 Task: Look for space in Sevan, Armenia from 1st June, 2023 to 9th June, 2023 for 4 adults in price range Rs.6000 to Rs.12000. Place can be entire place with 2 bedrooms having 2 beds and 2 bathrooms. Property type can be house. Amenities needed are: heating, . Booking option can be shelf check-in. Required host language is English.
Action: Mouse moved to (407, 81)
Screenshot: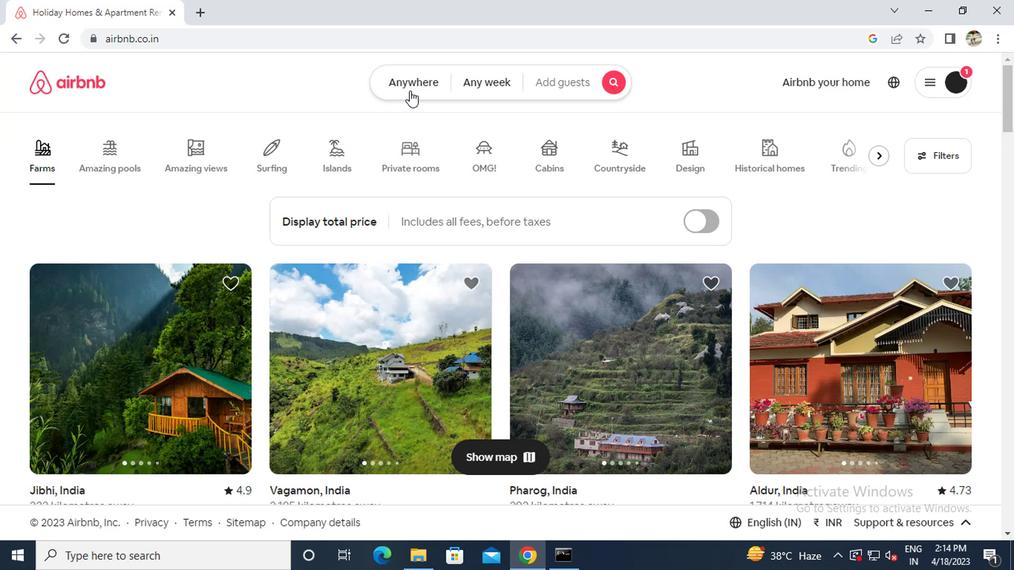 
Action: Mouse pressed left at (407, 81)
Screenshot: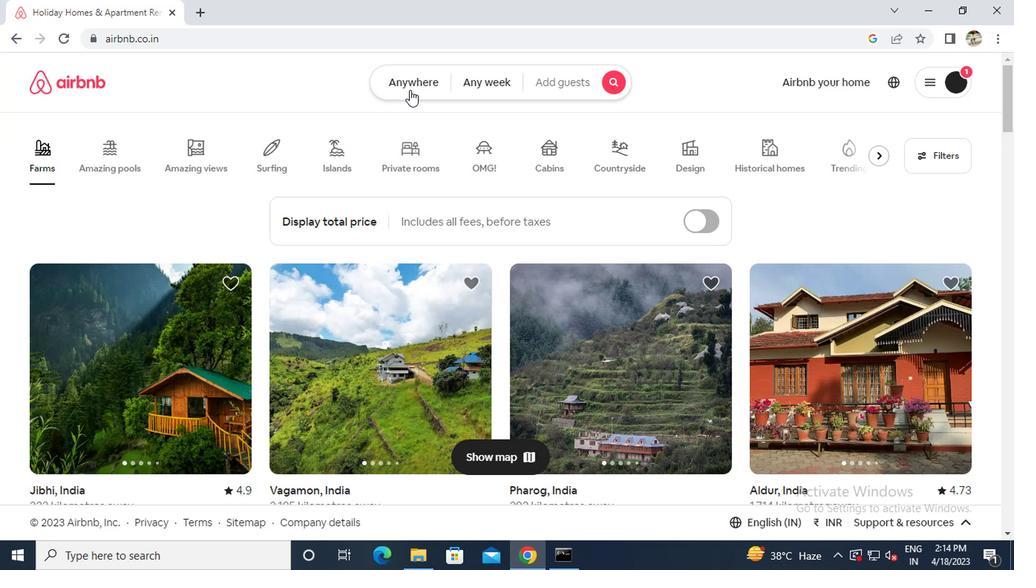 
Action: Mouse moved to (326, 145)
Screenshot: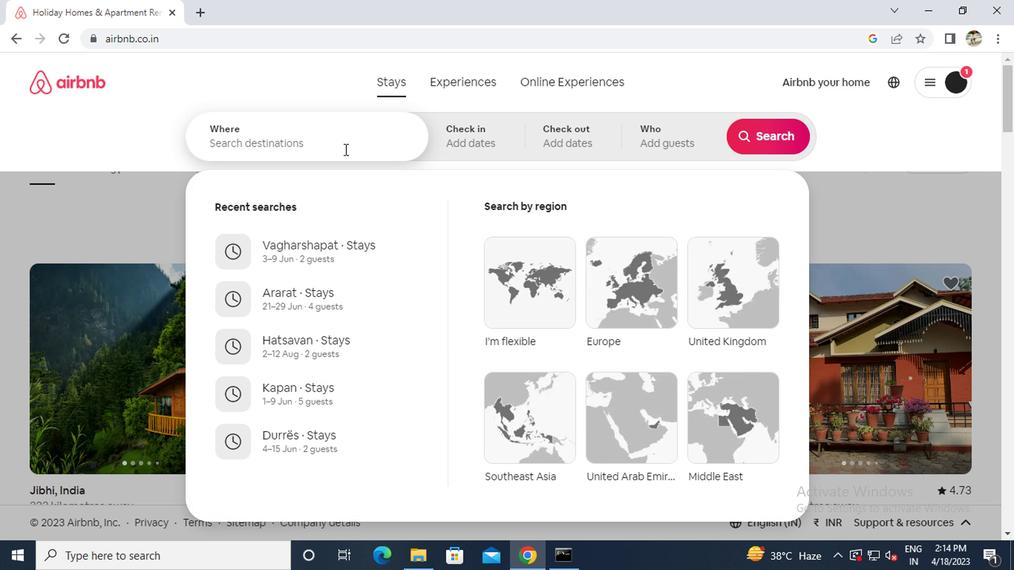 
Action: Mouse pressed left at (326, 145)
Screenshot: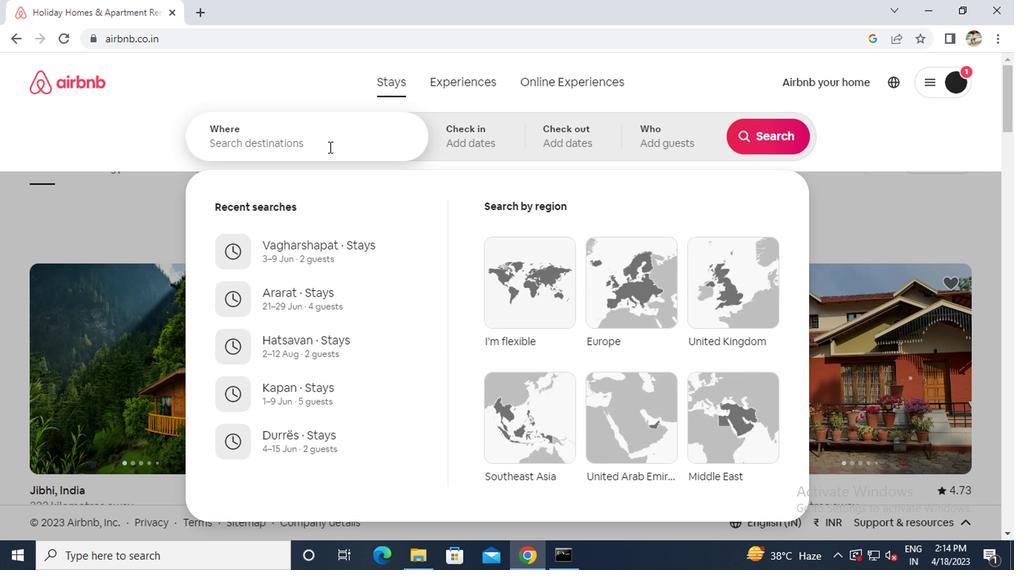 
Action: Key pressed s<Key.caps_lock>evan
Screenshot: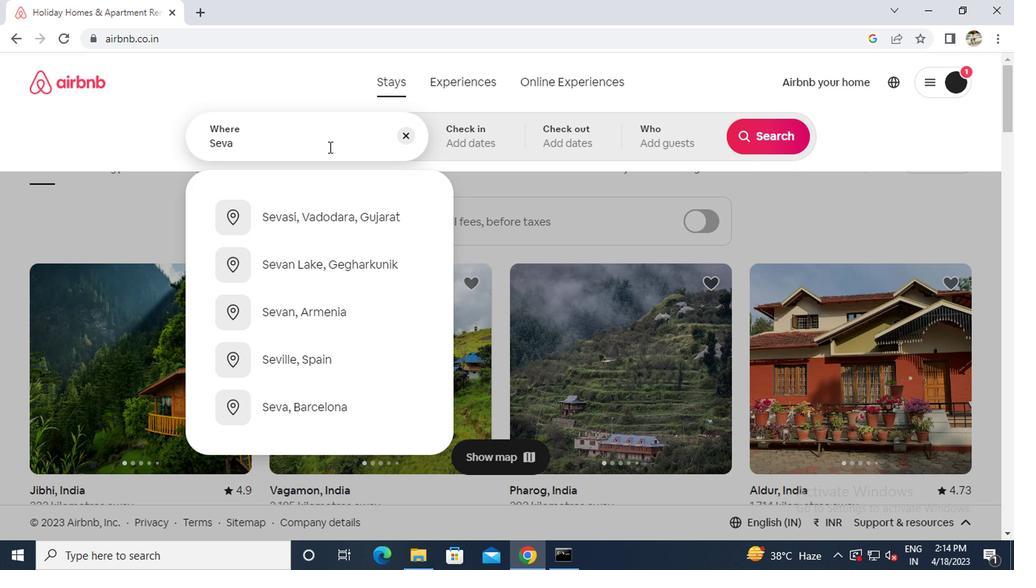 
Action: Mouse moved to (315, 209)
Screenshot: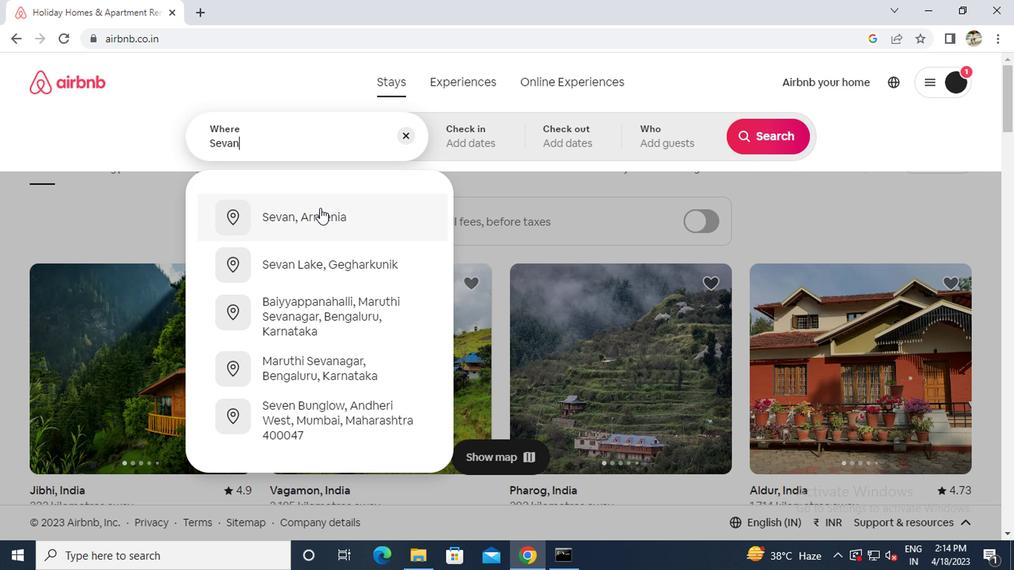 
Action: Mouse pressed left at (315, 209)
Screenshot: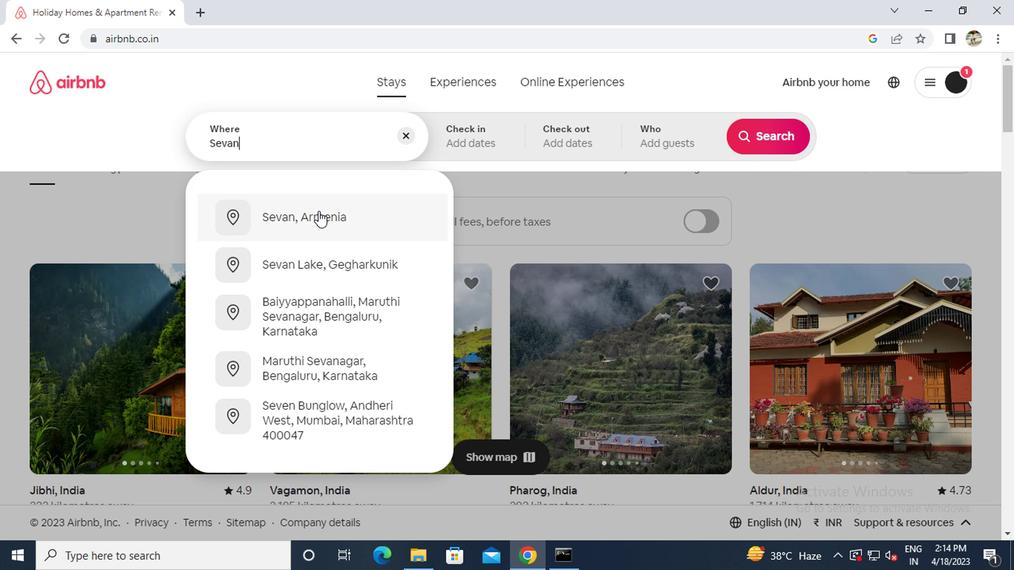 
Action: Mouse moved to (756, 255)
Screenshot: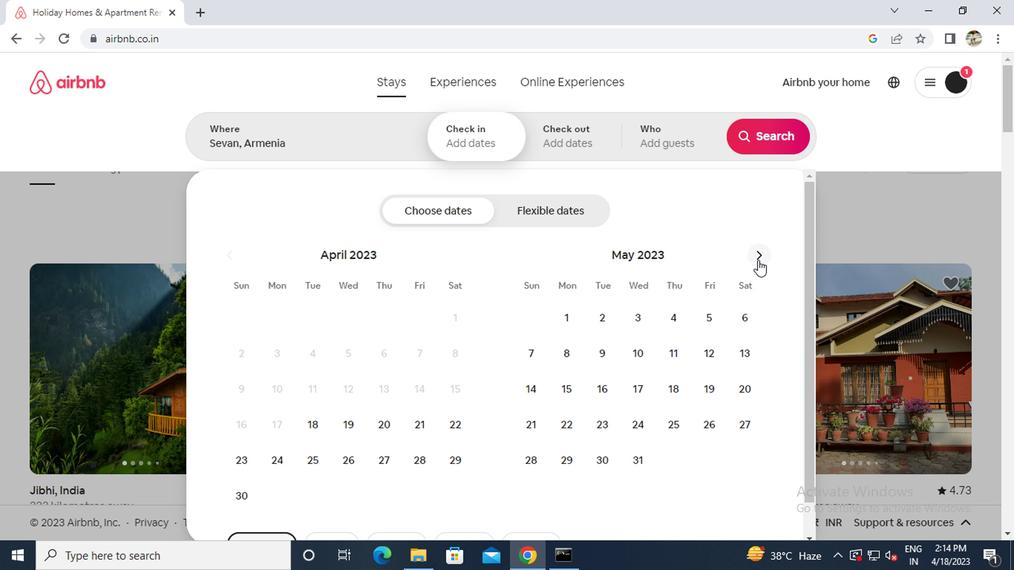 
Action: Mouse pressed left at (756, 255)
Screenshot: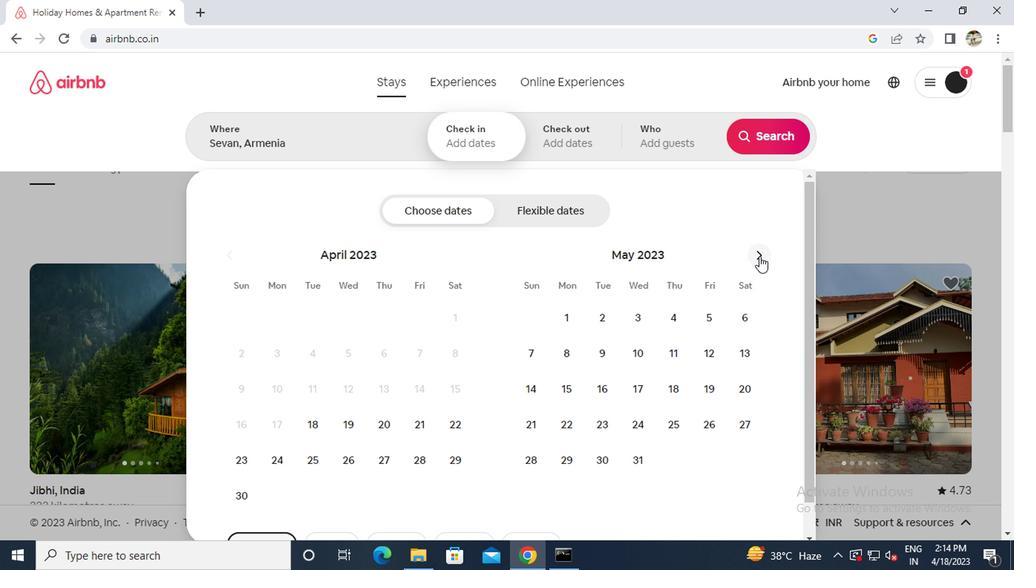 
Action: Mouse moved to (664, 316)
Screenshot: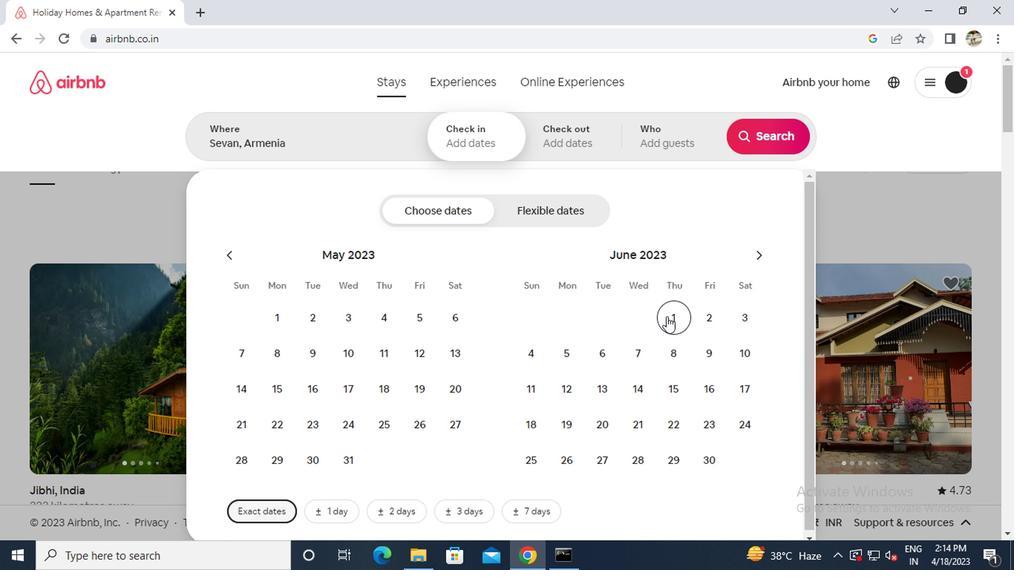 
Action: Mouse pressed left at (664, 316)
Screenshot: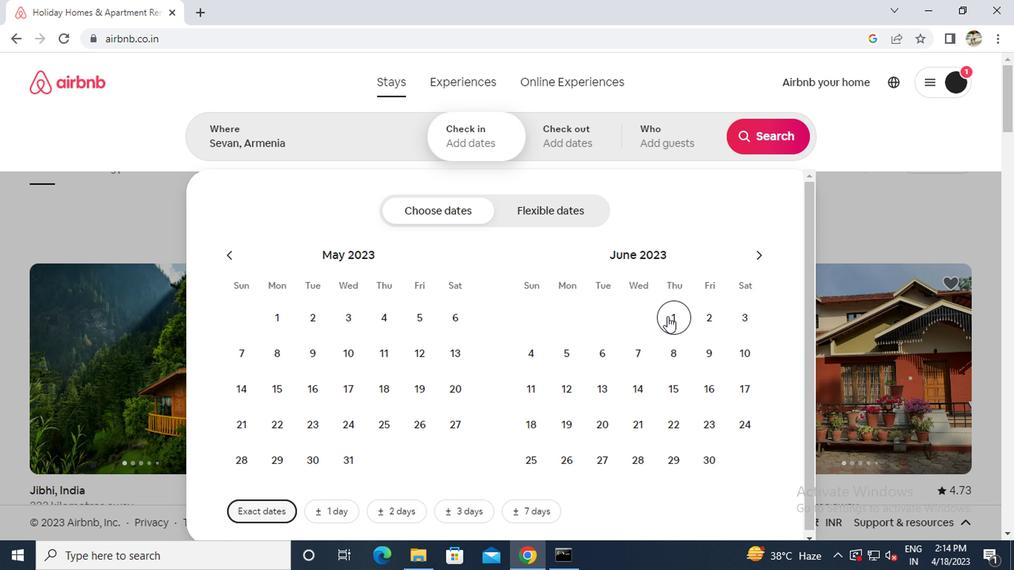 
Action: Mouse moved to (699, 357)
Screenshot: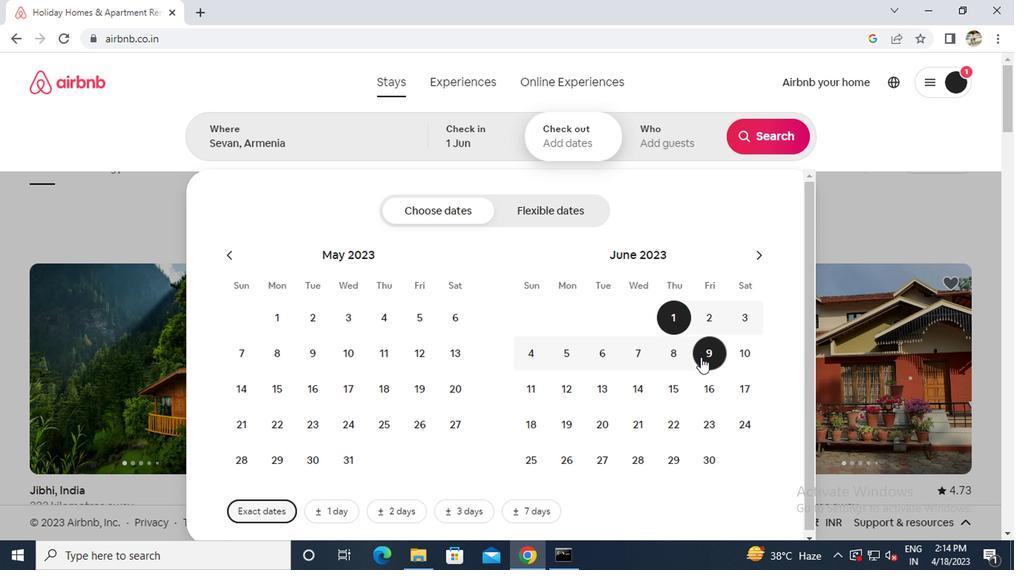 
Action: Mouse pressed left at (699, 357)
Screenshot: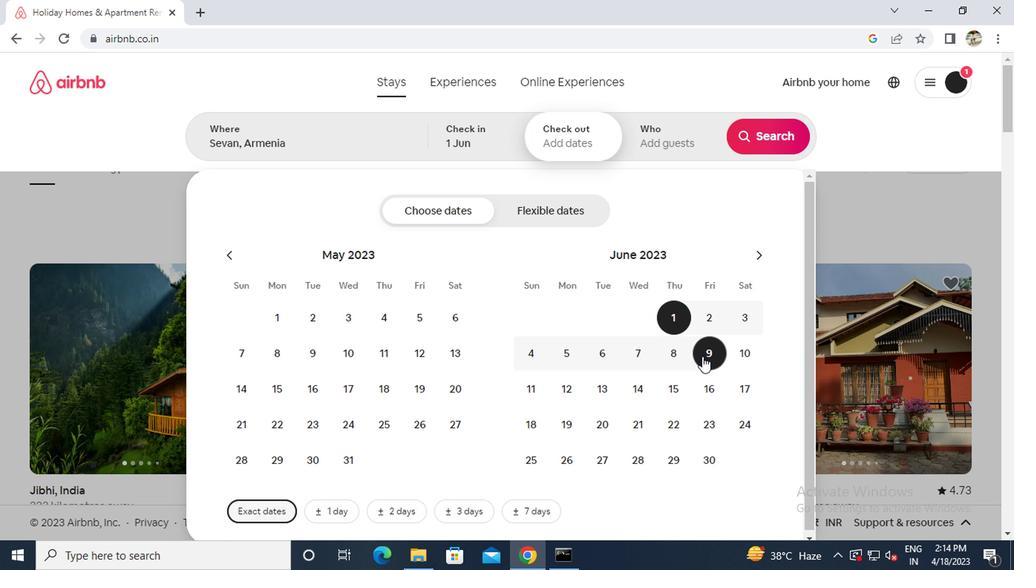 
Action: Mouse moved to (675, 140)
Screenshot: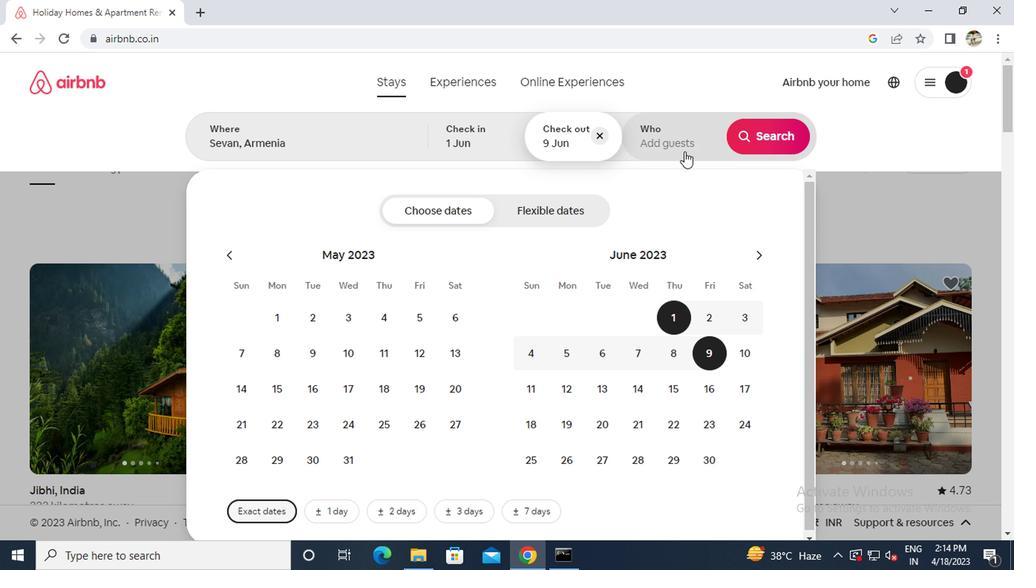 
Action: Mouse pressed left at (675, 140)
Screenshot: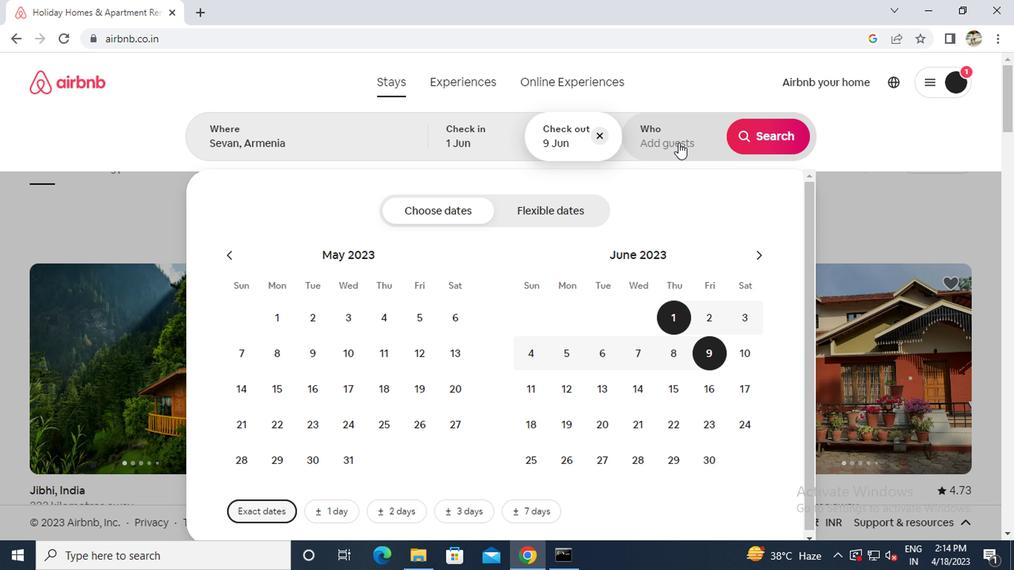 
Action: Mouse moved to (770, 218)
Screenshot: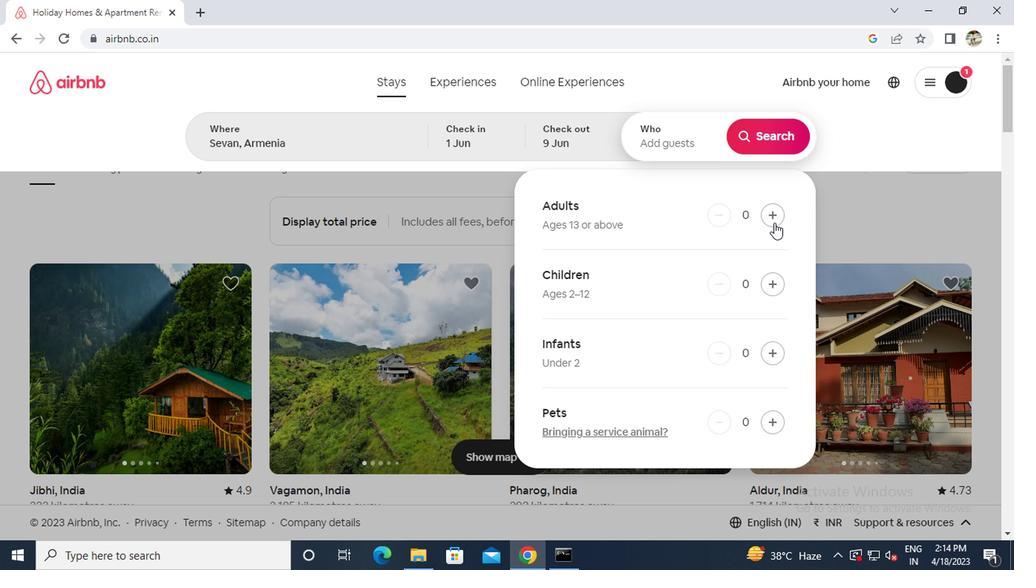 
Action: Mouse pressed left at (770, 218)
Screenshot: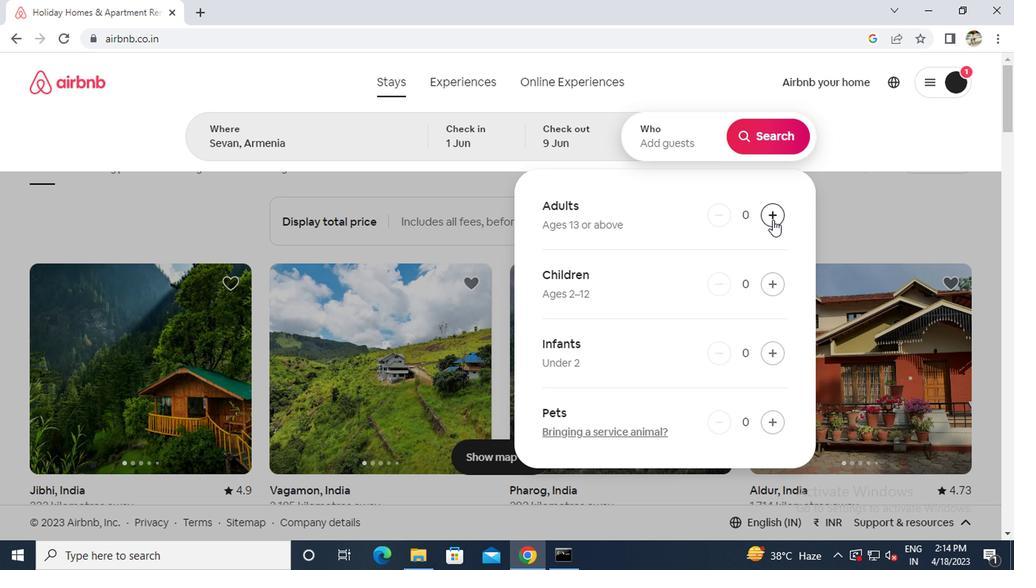
Action: Mouse pressed left at (770, 218)
Screenshot: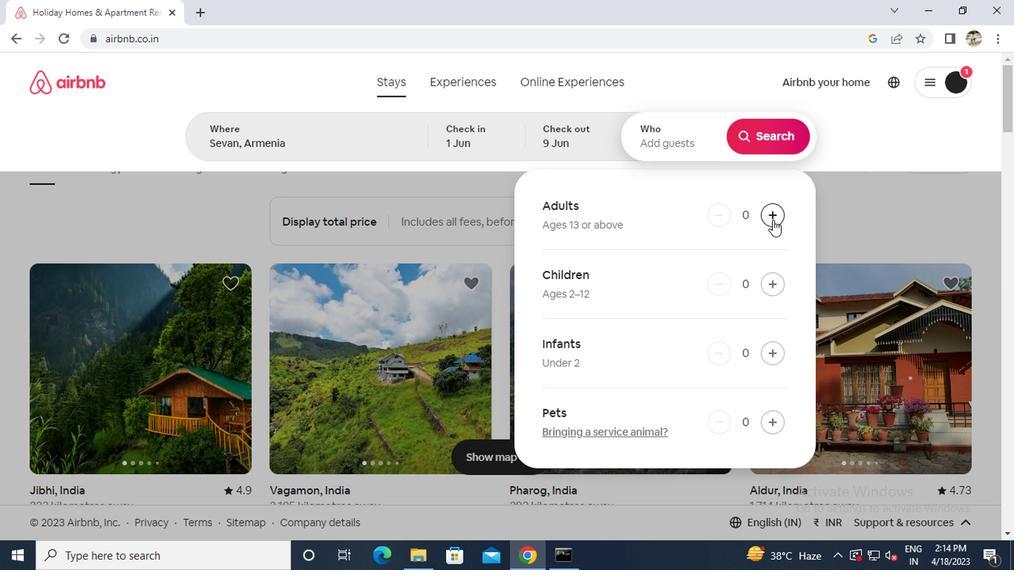 
Action: Mouse pressed left at (770, 218)
Screenshot: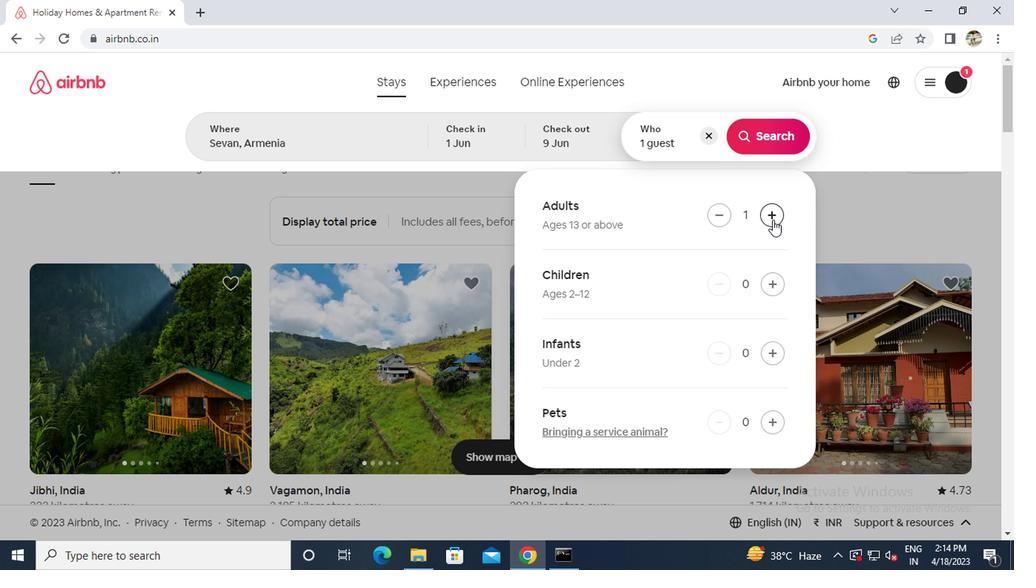 
Action: Mouse pressed left at (770, 218)
Screenshot: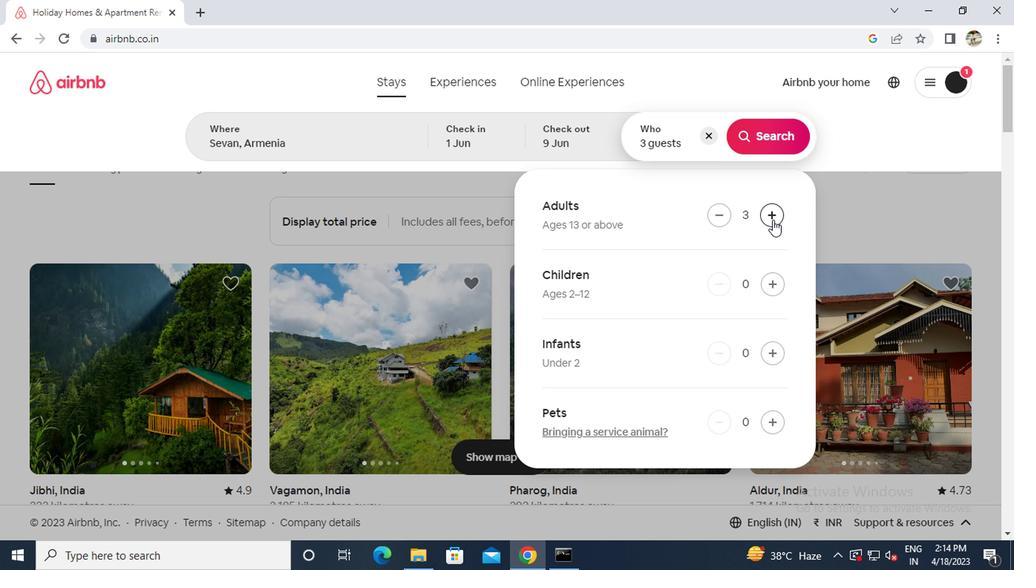 
Action: Mouse moved to (758, 134)
Screenshot: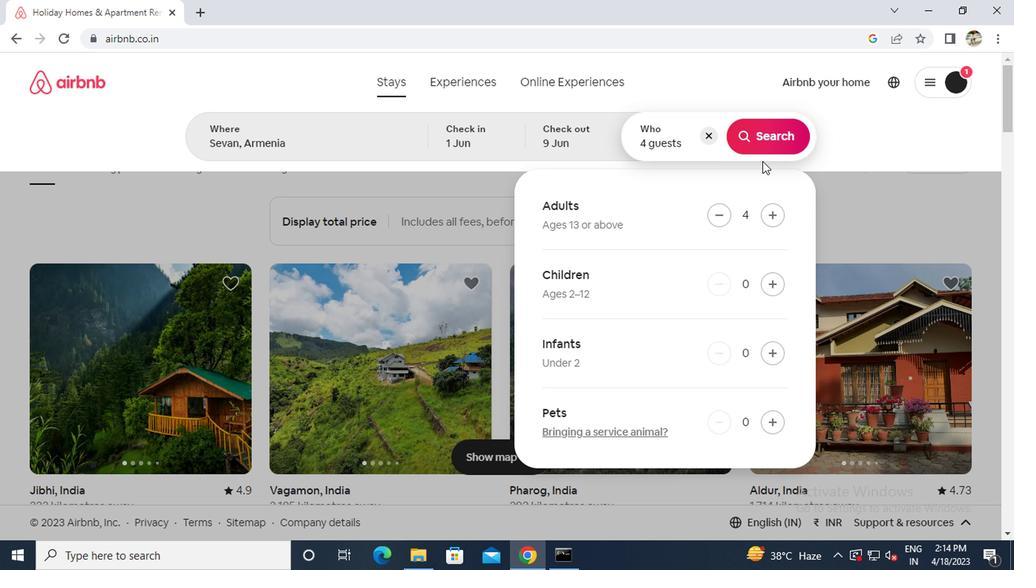 
Action: Mouse pressed left at (758, 134)
Screenshot: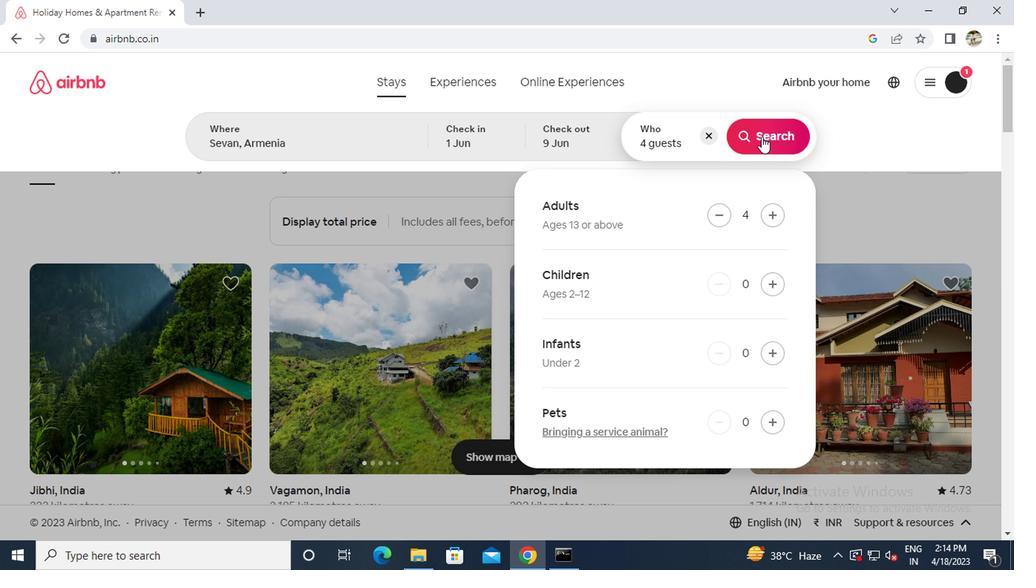 
Action: Mouse moved to (934, 142)
Screenshot: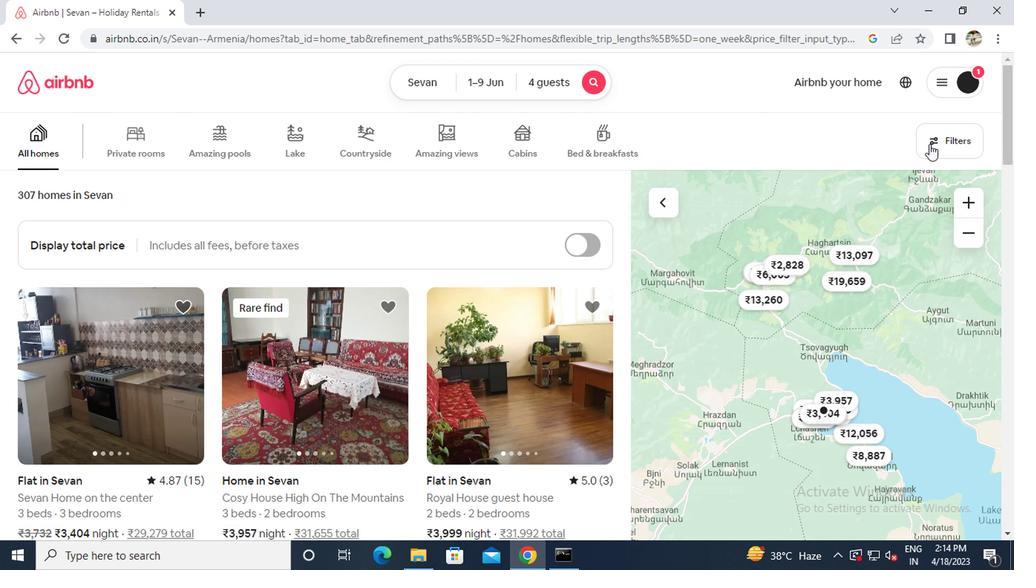 
Action: Mouse pressed left at (934, 142)
Screenshot: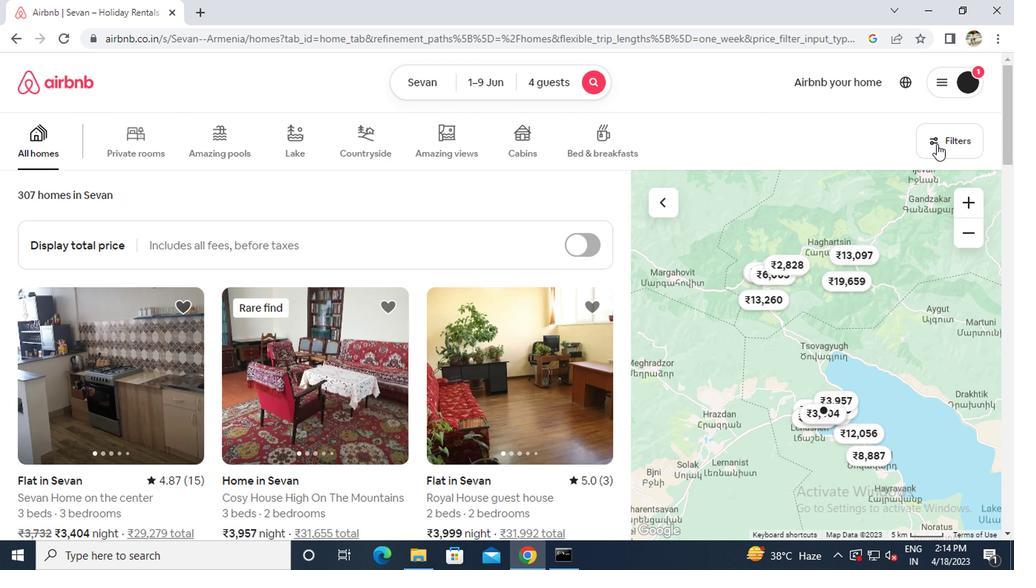
Action: Mouse moved to (343, 333)
Screenshot: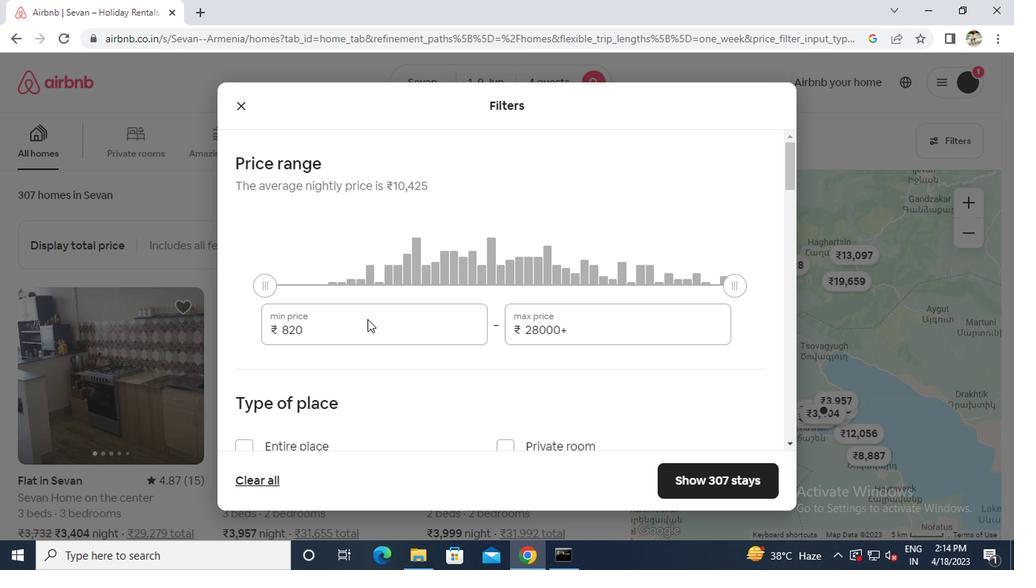 
Action: Mouse pressed left at (343, 333)
Screenshot: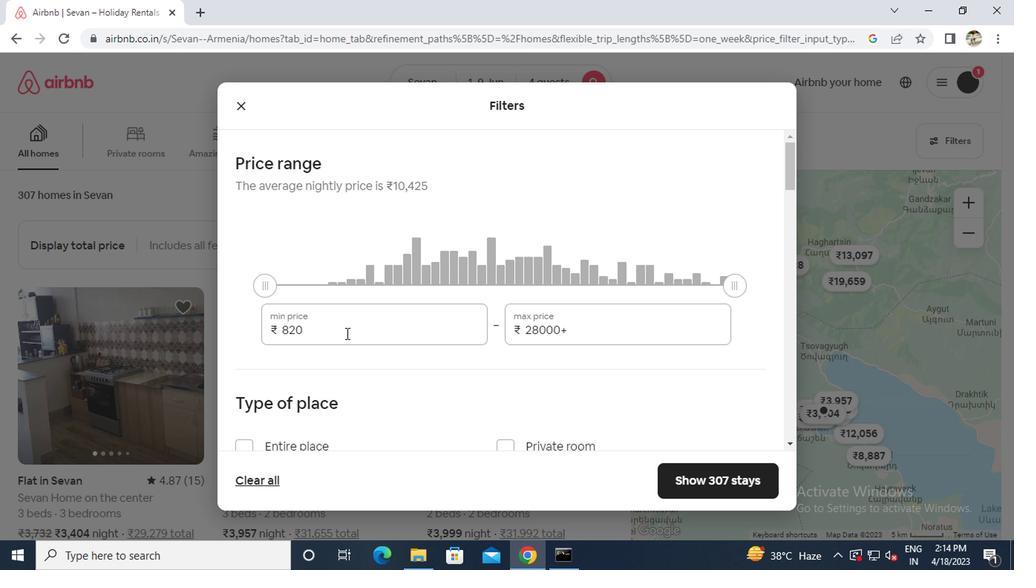 
Action: Key pressed ctrl+A6000
Screenshot: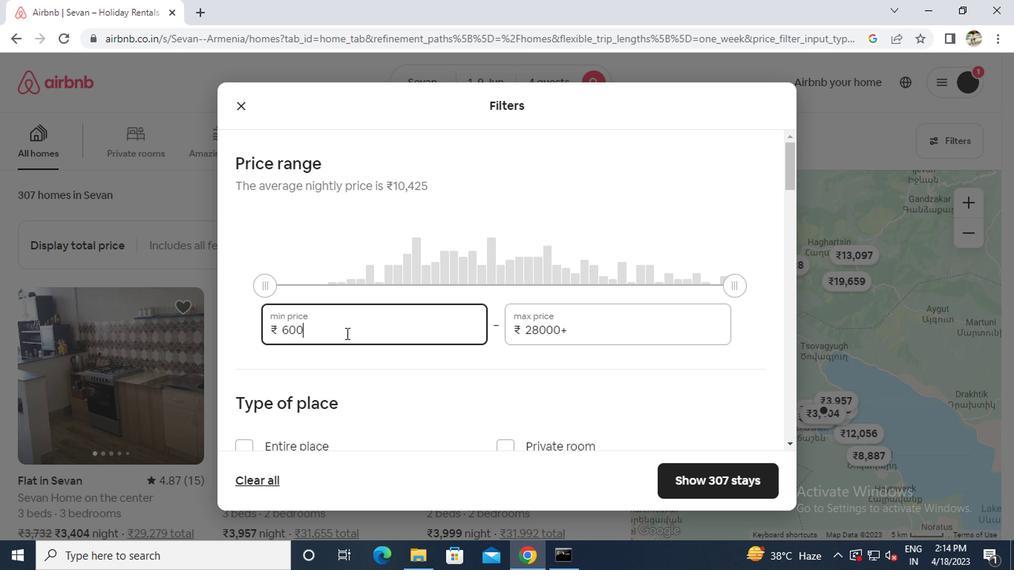 
Action: Mouse moved to (547, 335)
Screenshot: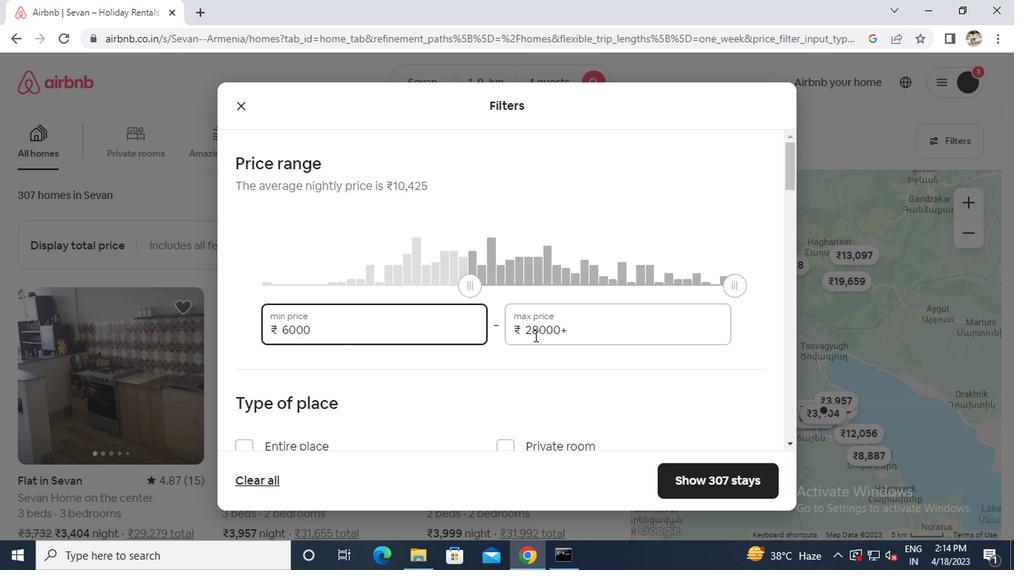 
Action: Mouse pressed left at (547, 335)
Screenshot: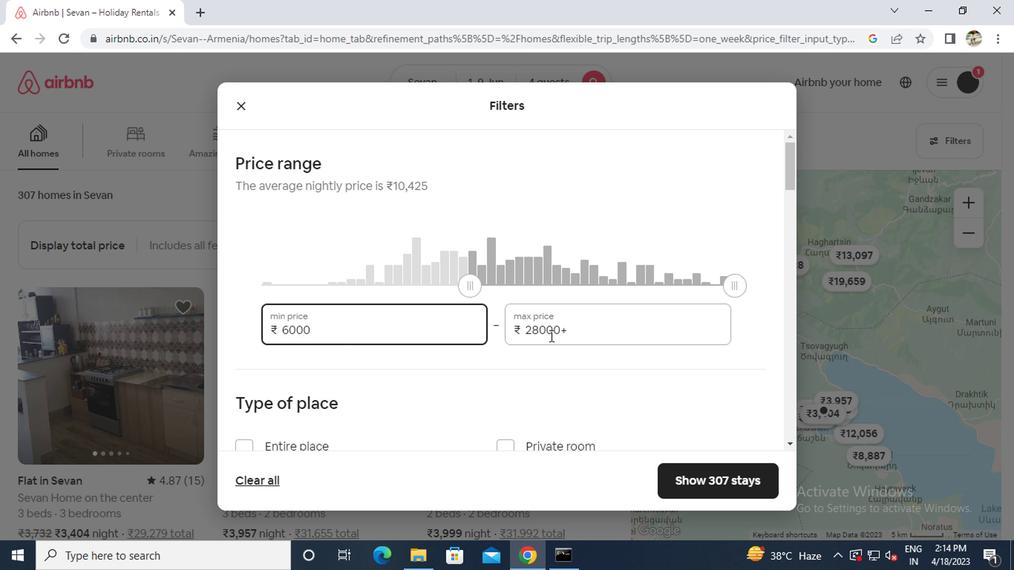 
Action: Key pressed ctrl+Actrl+12000
Screenshot: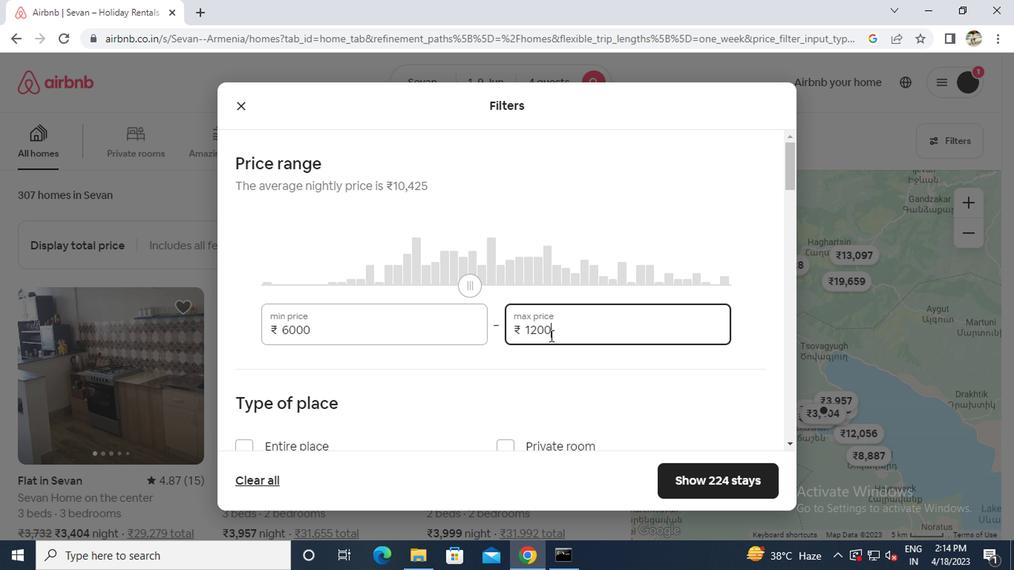 
Action: Mouse moved to (427, 371)
Screenshot: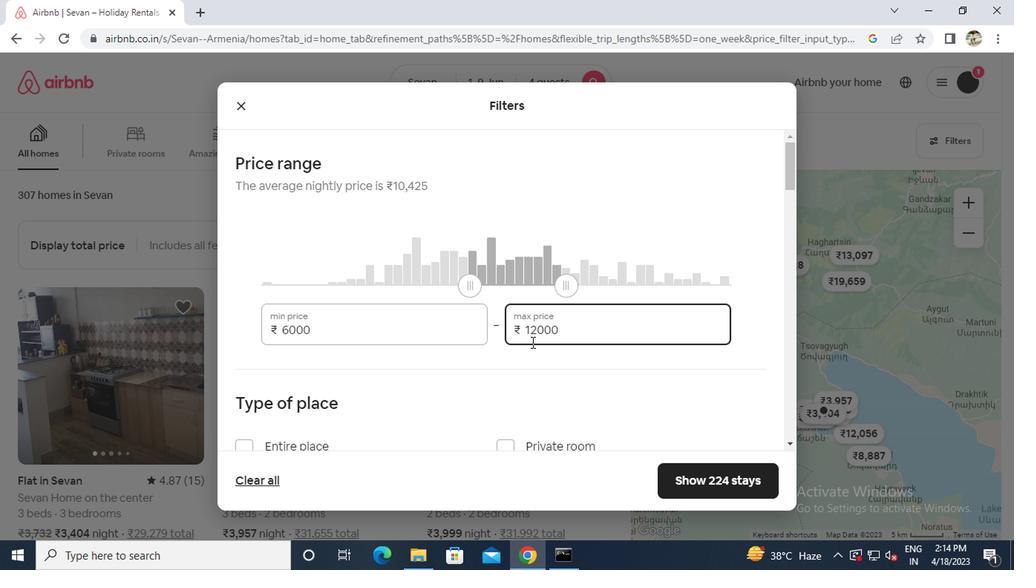 
Action: Mouse scrolled (427, 371) with delta (0, 0)
Screenshot: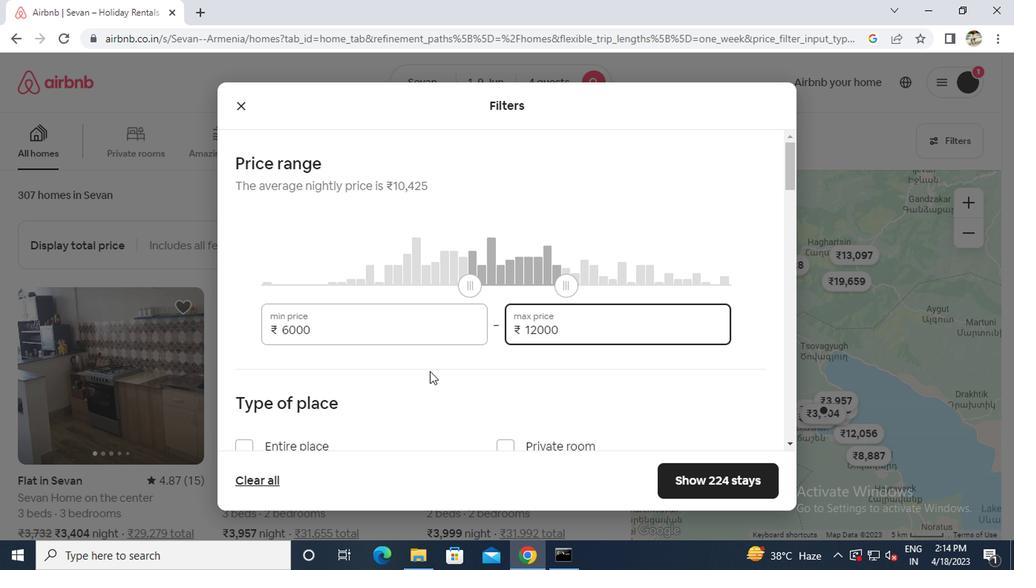 
Action: Mouse scrolled (427, 371) with delta (0, 0)
Screenshot: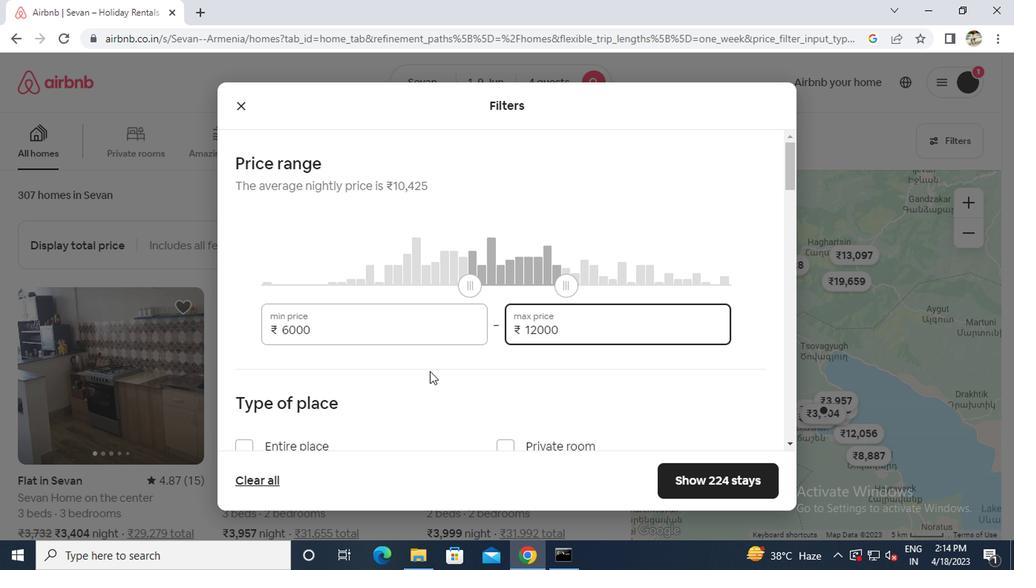 
Action: Mouse moved to (310, 300)
Screenshot: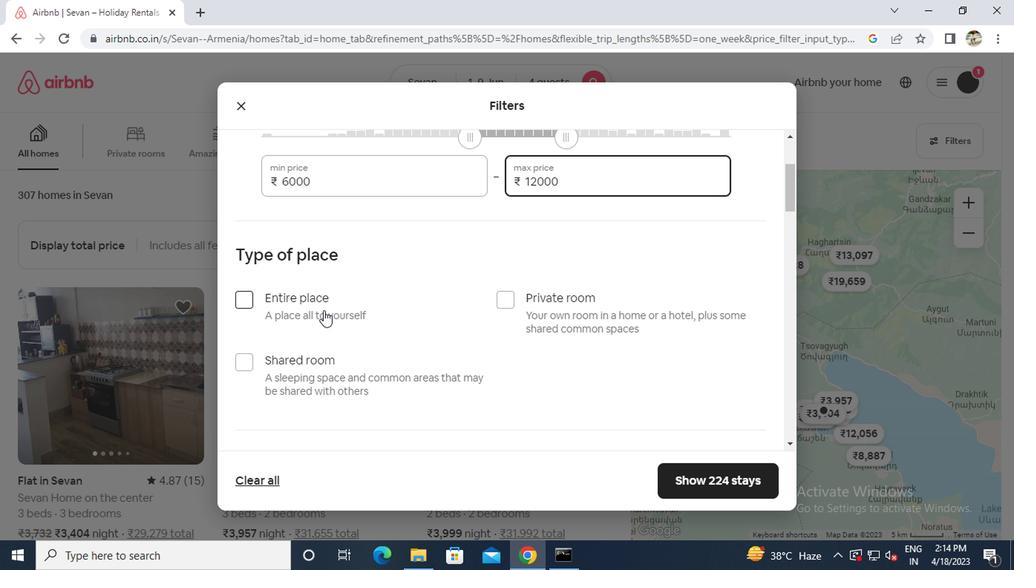 
Action: Mouse pressed left at (310, 300)
Screenshot: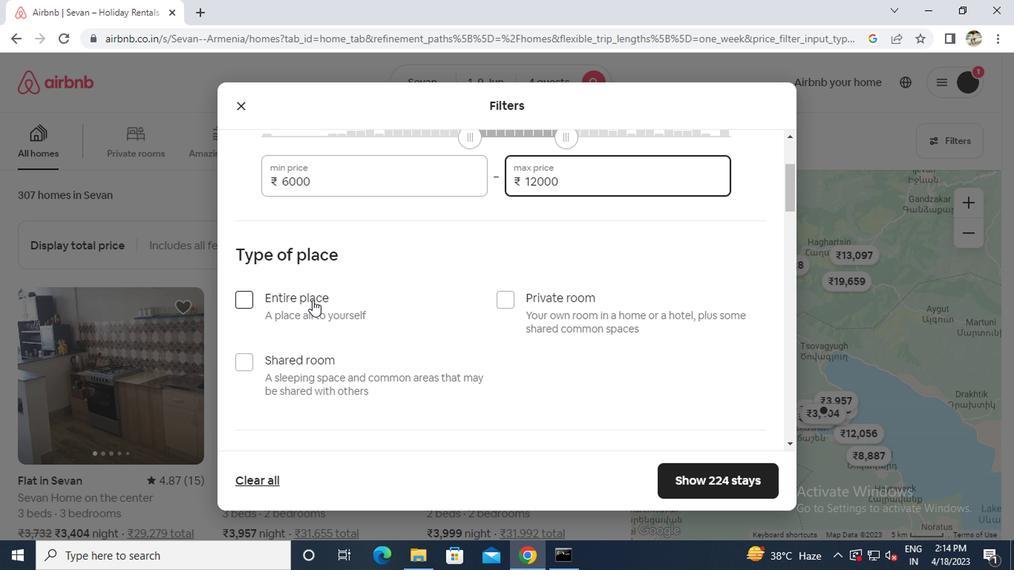 
Action: Mouse scrolled (310, 299) with delta (0, -1)
Screenshot: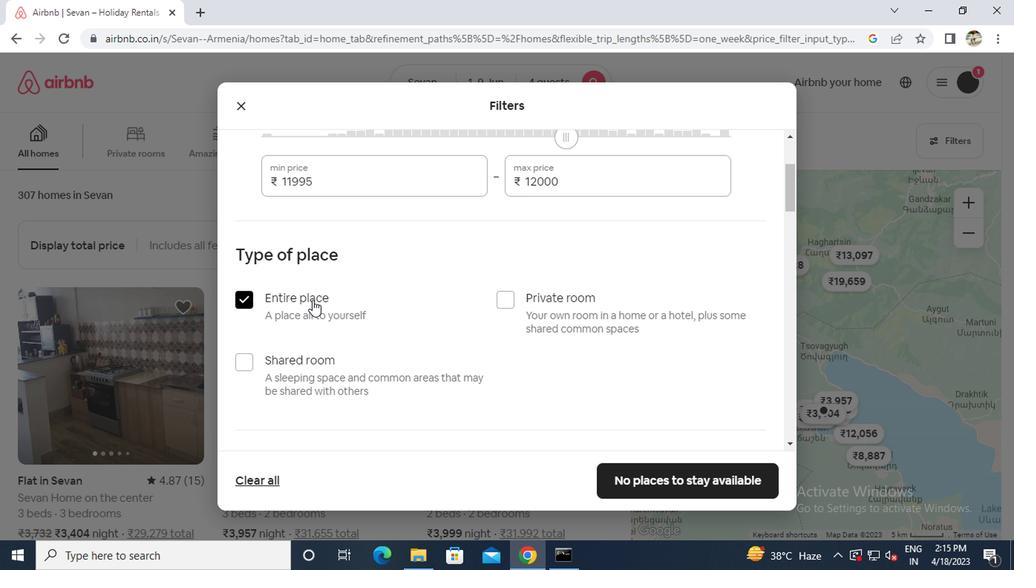 
Action: Mouse scrolled (310, 299) with delta (0, -1)
Screenshot: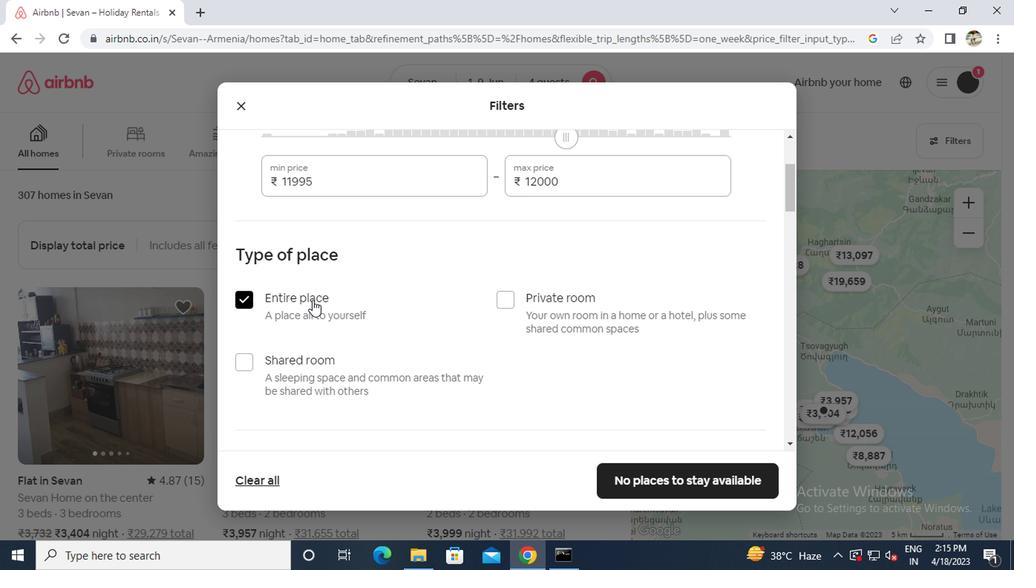 
Action: Mouse scrolled (310, 299) with delta (0, -1)
Screenshot: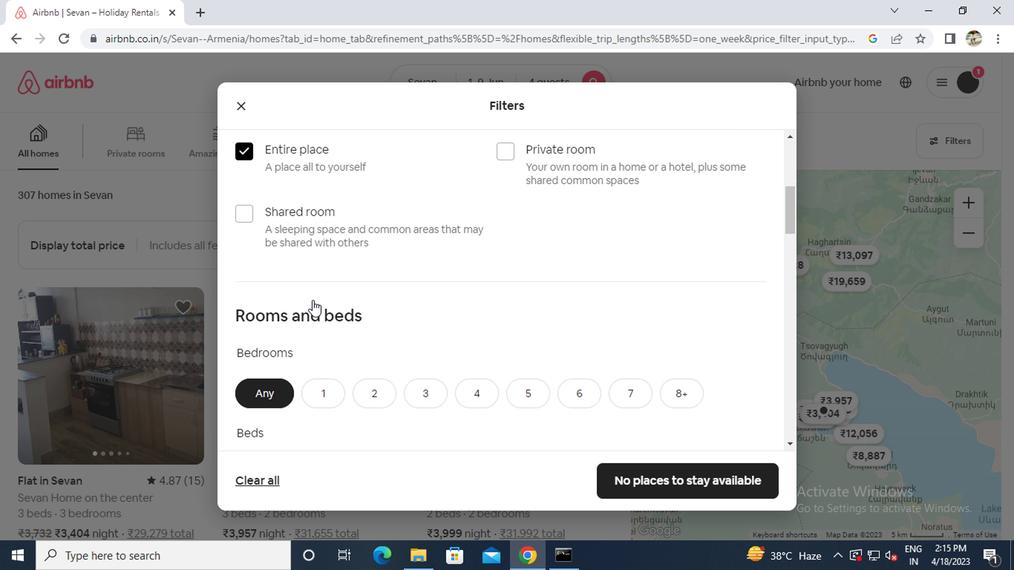 
Action: Mouse scrolled (310, 299) with delta (0, -1)
Screenshot: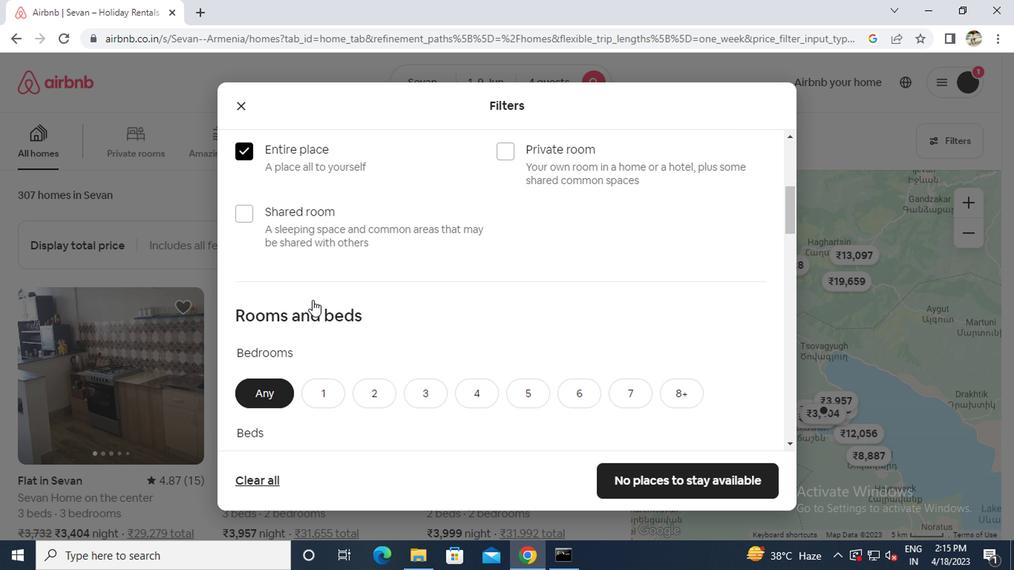 
Action: Mouse moved to (368, 255)
Screenshot: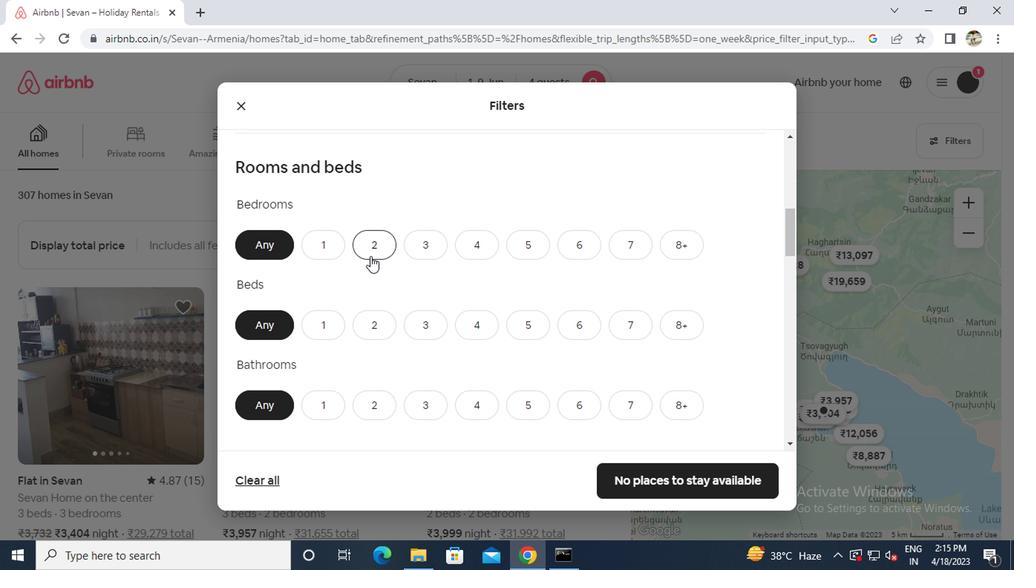 
Action: Mouse pressed left at (368, 255)
Screenshot: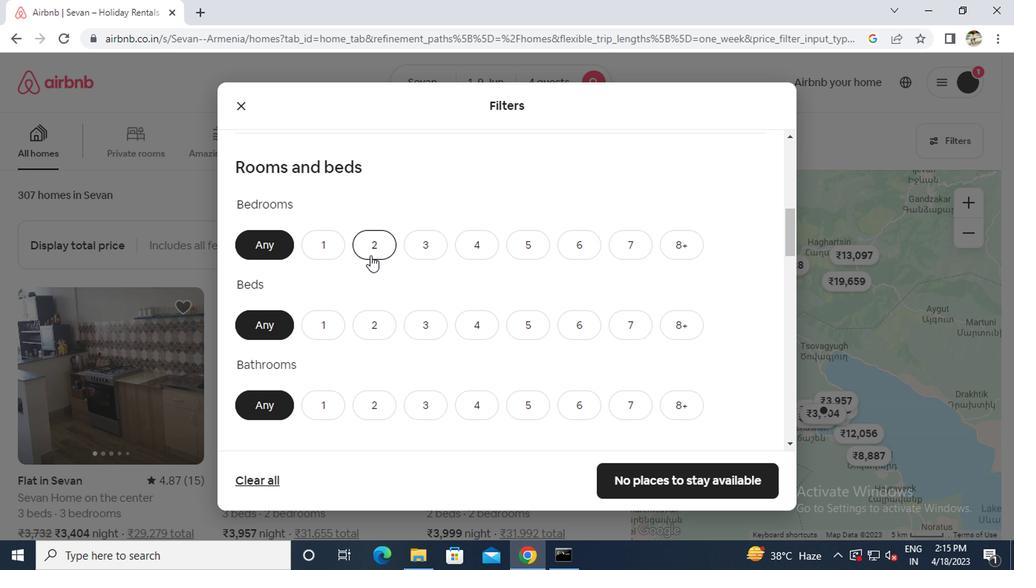
Action: Mouse moved to (368, 335)
Screenshot: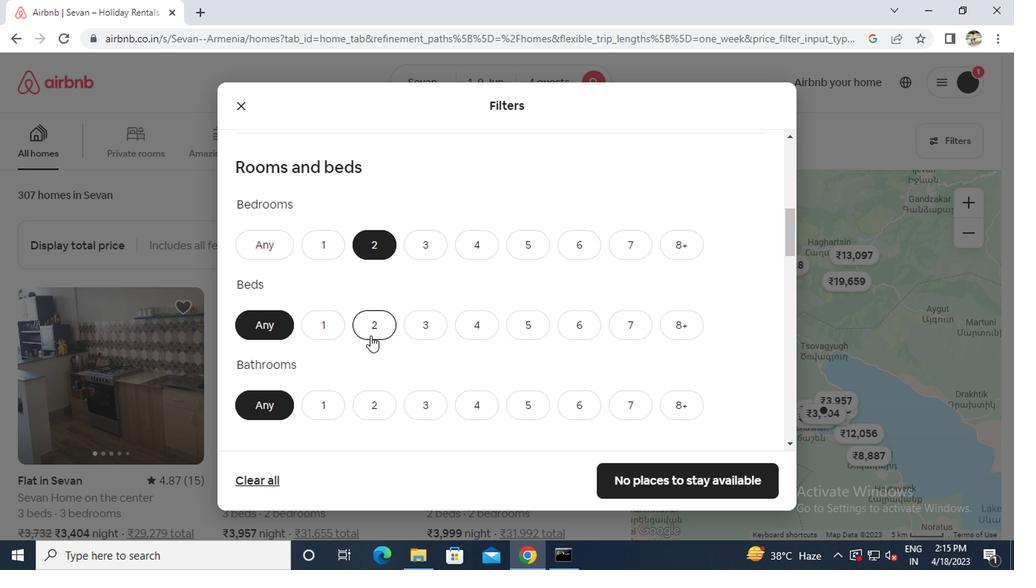 
Action: Mouse pressed left at (368, 335)
Screenshot: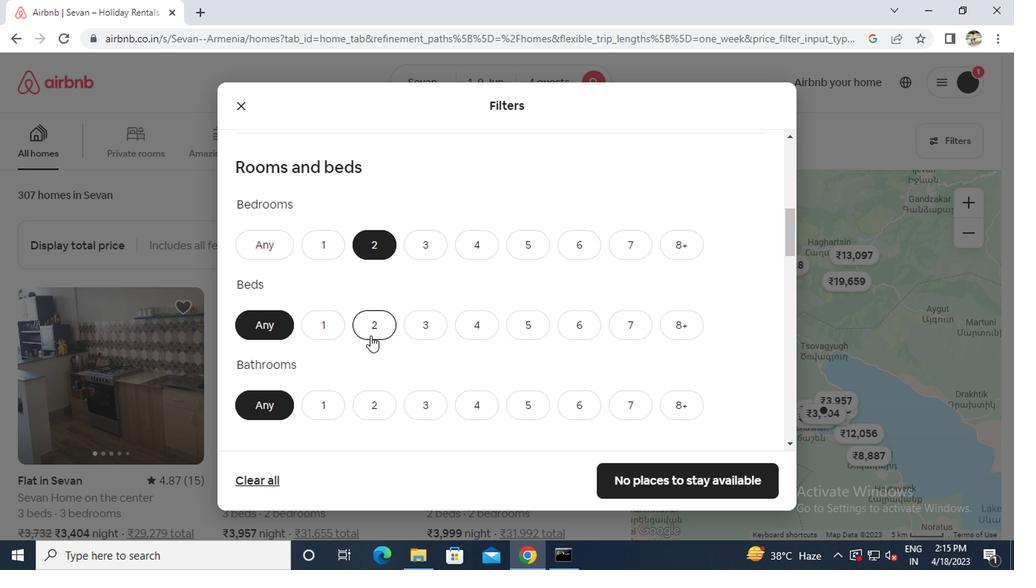 
Action: Mouse moved to (364, 401)
Screenshot: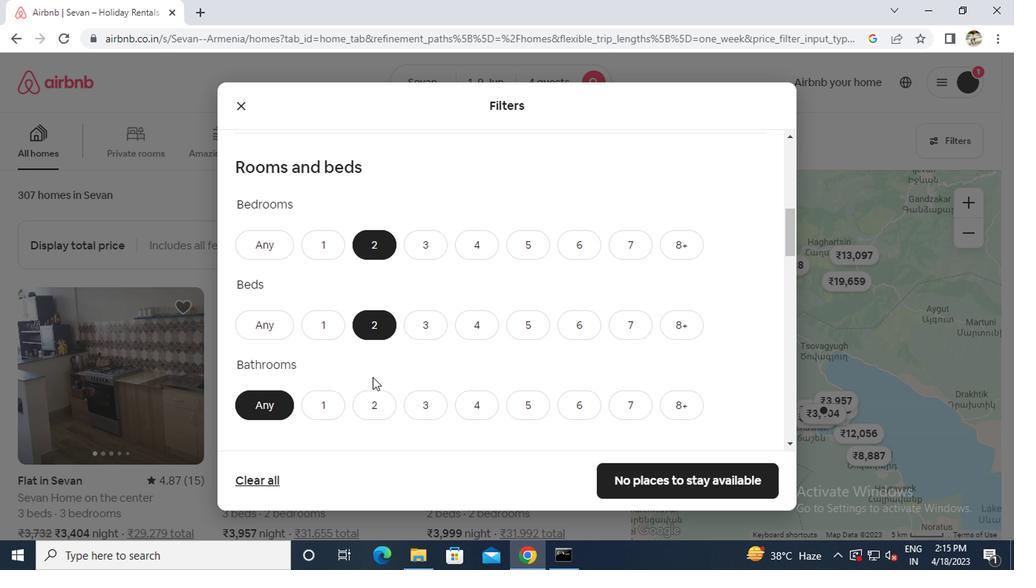 
Action: Mouse pressed left at (364, 401)
Screenshot: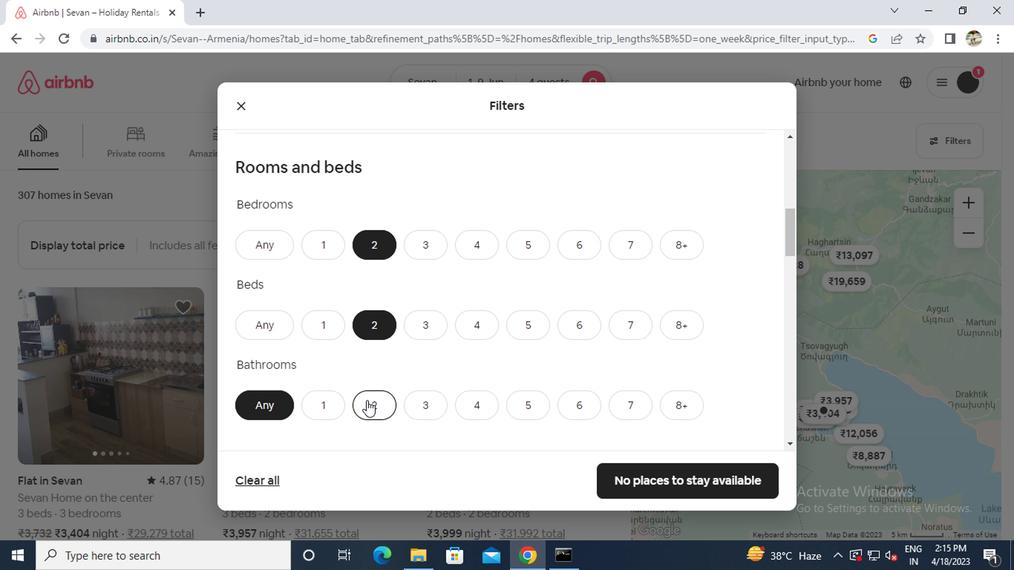 
Action: Mouse scrolled (364, 400) with delta (0, -1)
Screenshot: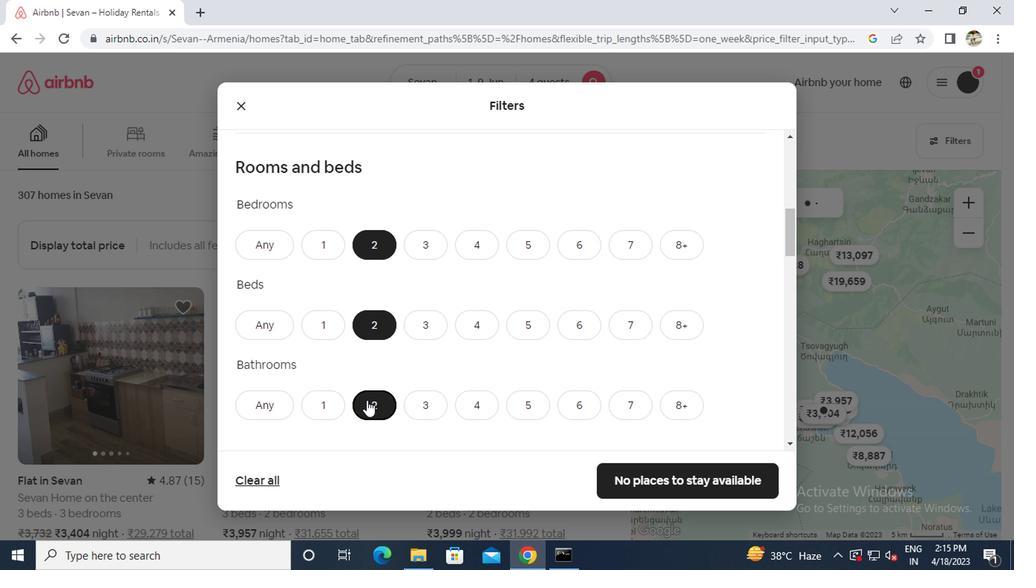 
Action: Mouse scrolled (364, 400) with delta (0, -1)
Screenshot: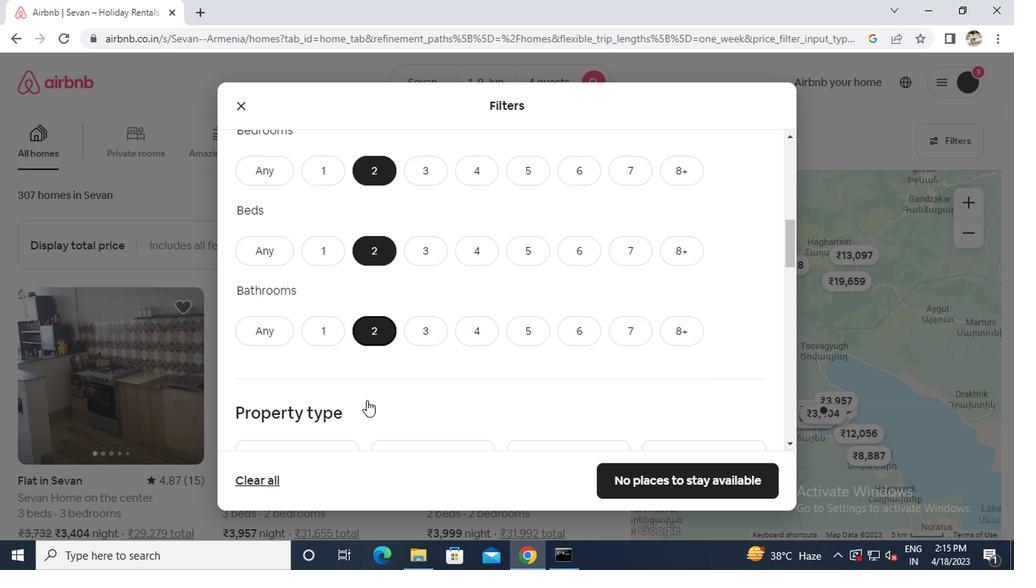 
Action: Mouse scrolled (364, 400) with delta (0, -1)
Screenshot: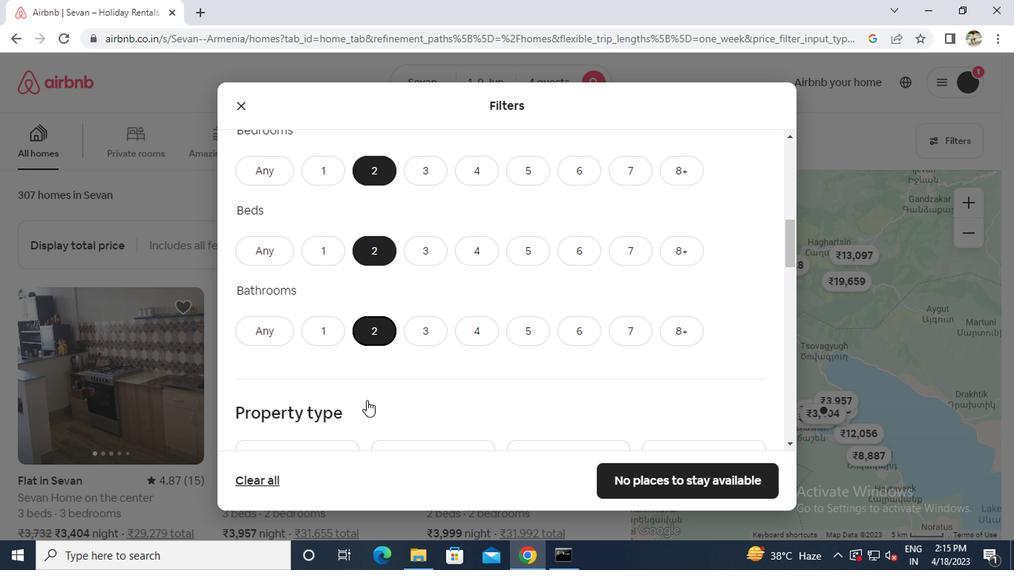 
Action: Mouse moved to (675, 364)
Screenshot: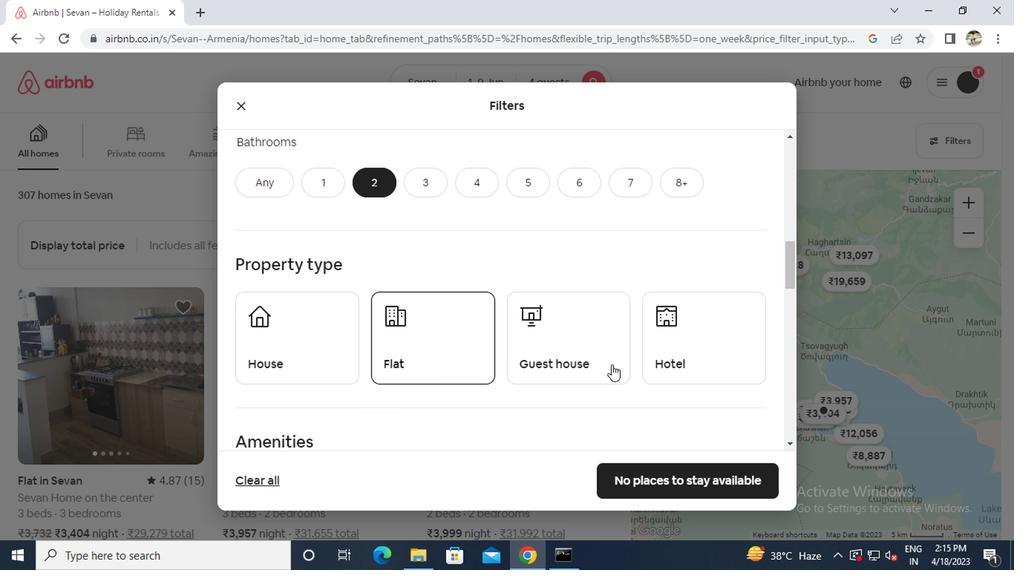 
Action: Mouse pressed left at (675, 364)
Screenshot: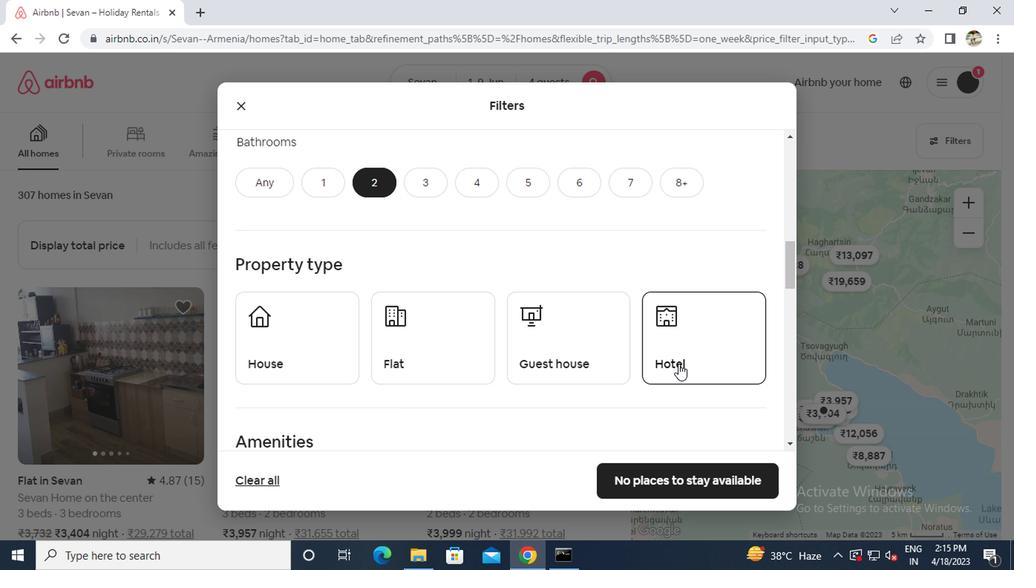 
Action: Mouse pressed left at (675, 364)
Screenshot: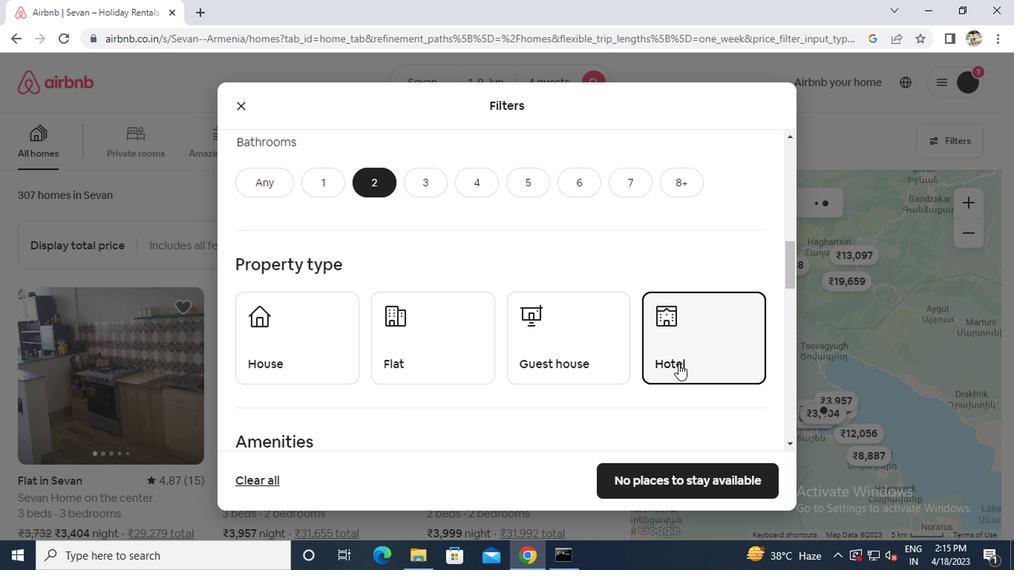 
Action: Mouse moved to (304, 344)
Screenshot: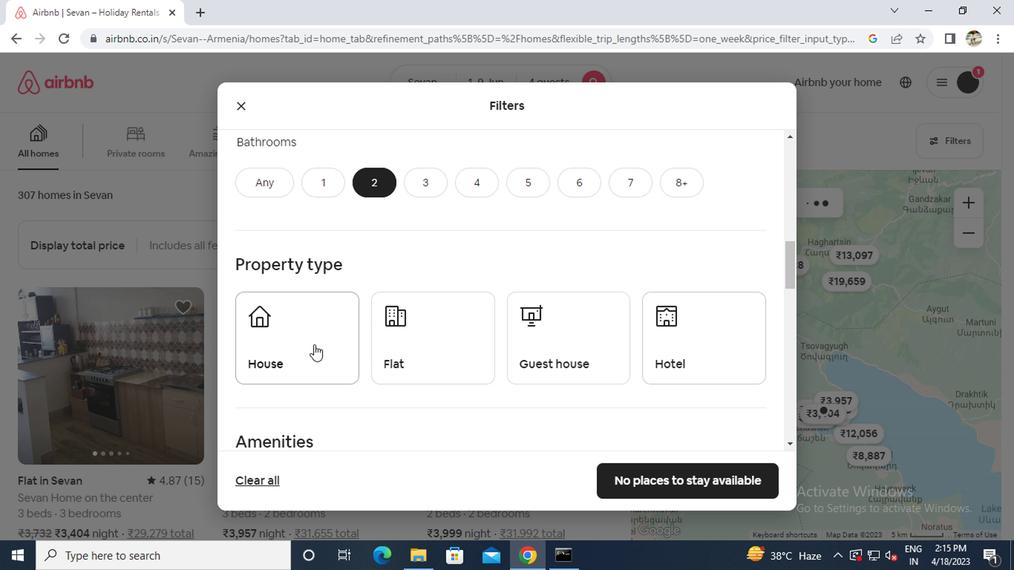 
Action: Mouse pressed left at (304, 344)
Screenshot: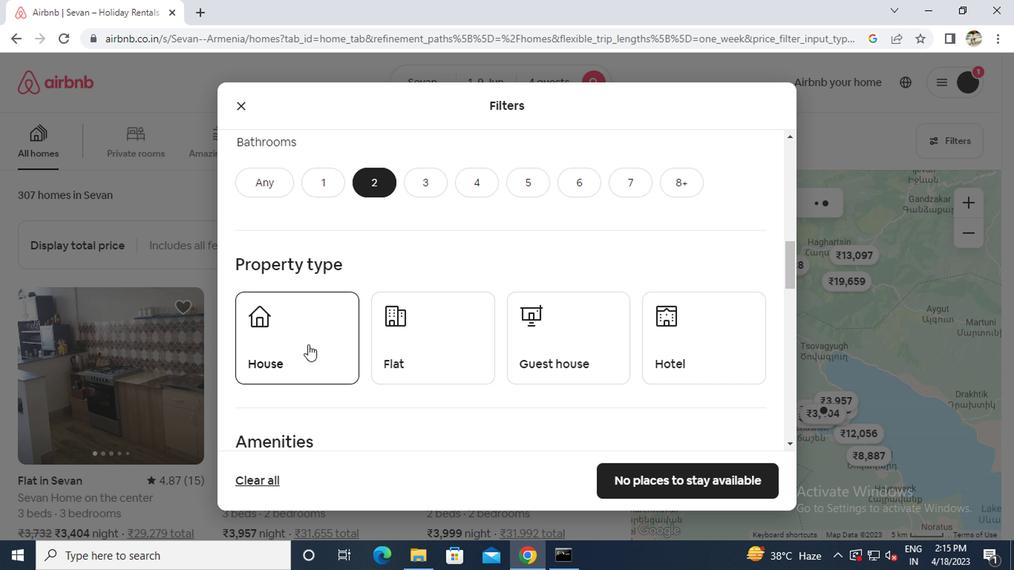 
Action: Mouse scrolled (304, 343) with delta (0, -1)
Screenshot: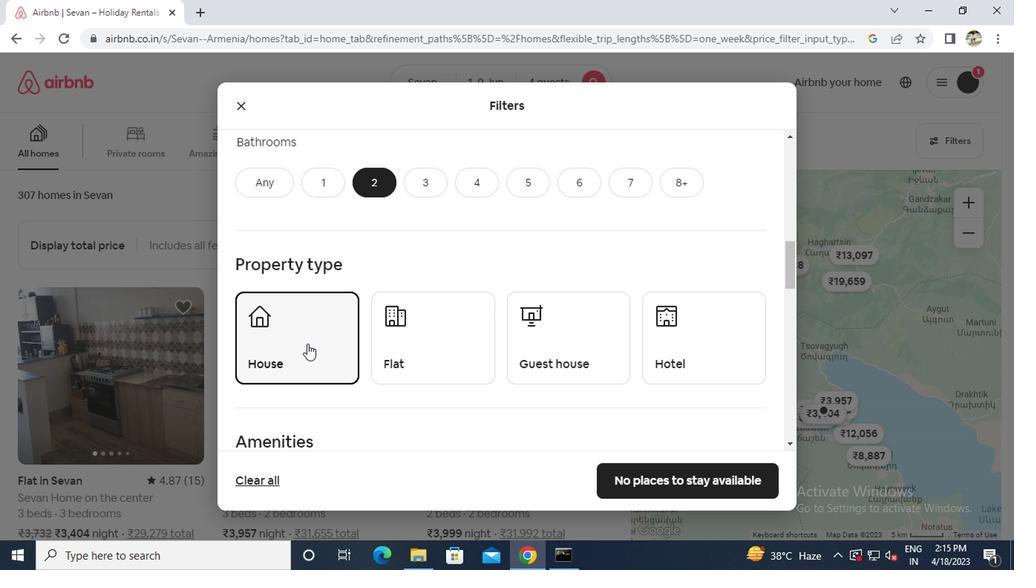 
Action: Mouse moved to (305, 342)
Screenshot: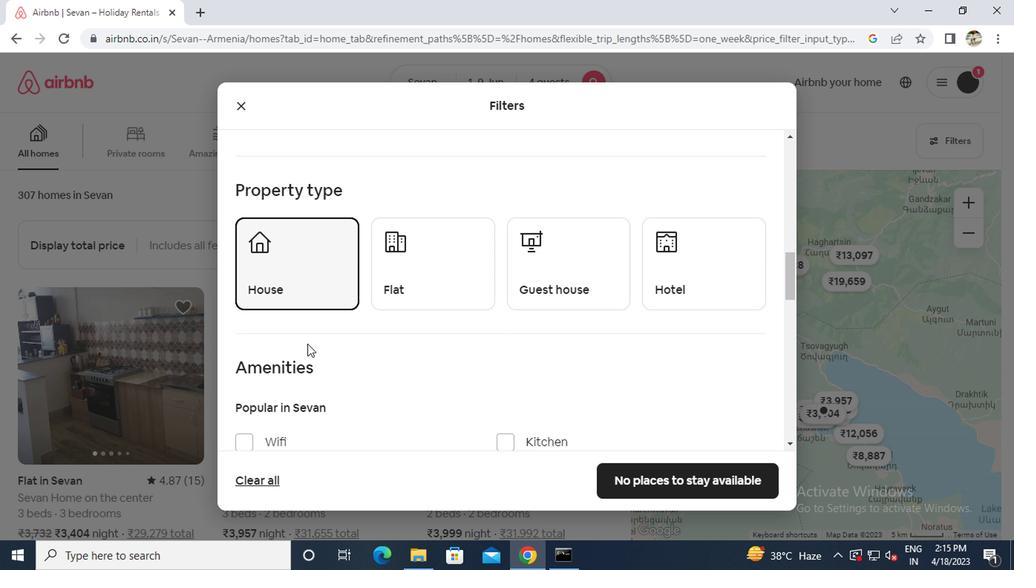 
Action: Mouse scrolled (305, 342) with delta (0, 0)
Screenshot: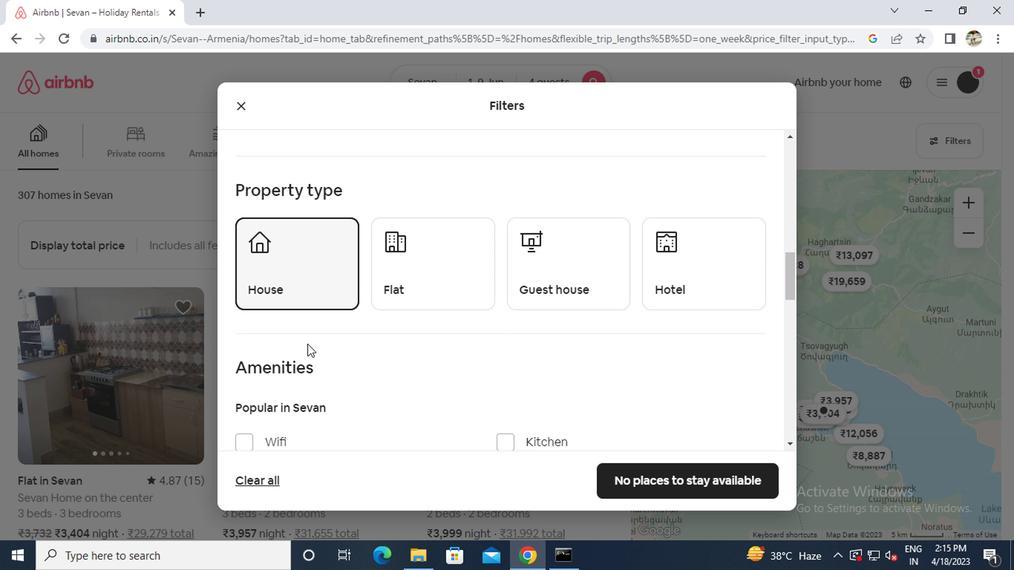 
Action: Mouse scrolled (305, 342) with delta (0, 0)
Screenshot: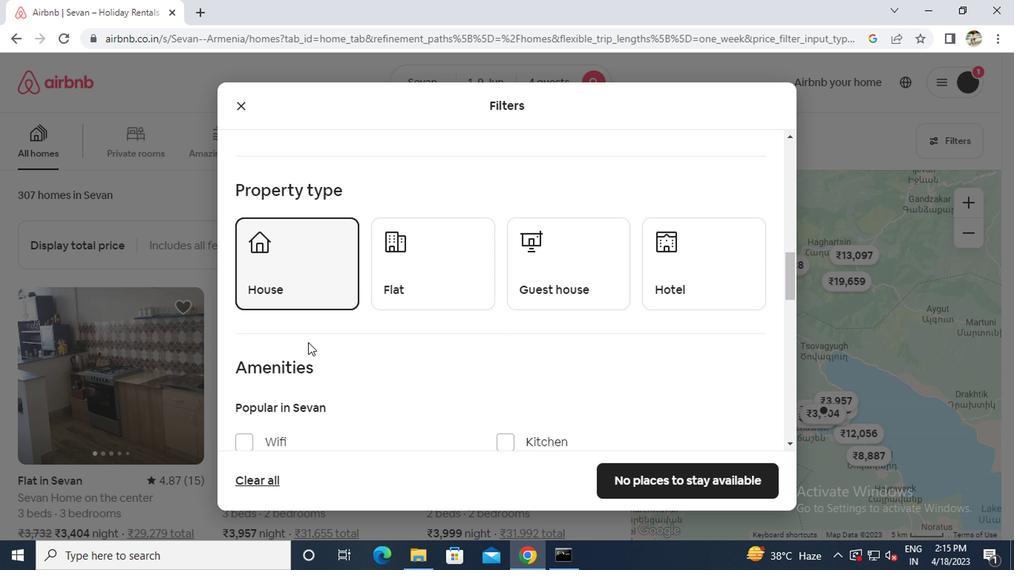 
Action: Mouse moved to (312, 339)
Screenshot: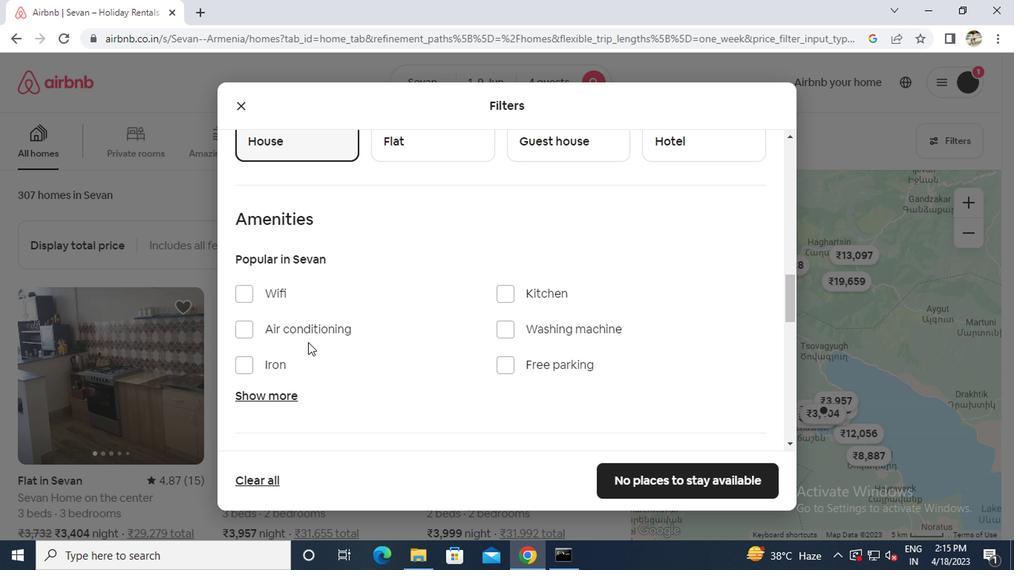 
Action: Mouse scrolled (312, 339) with delta (0, 0)
Screenshot: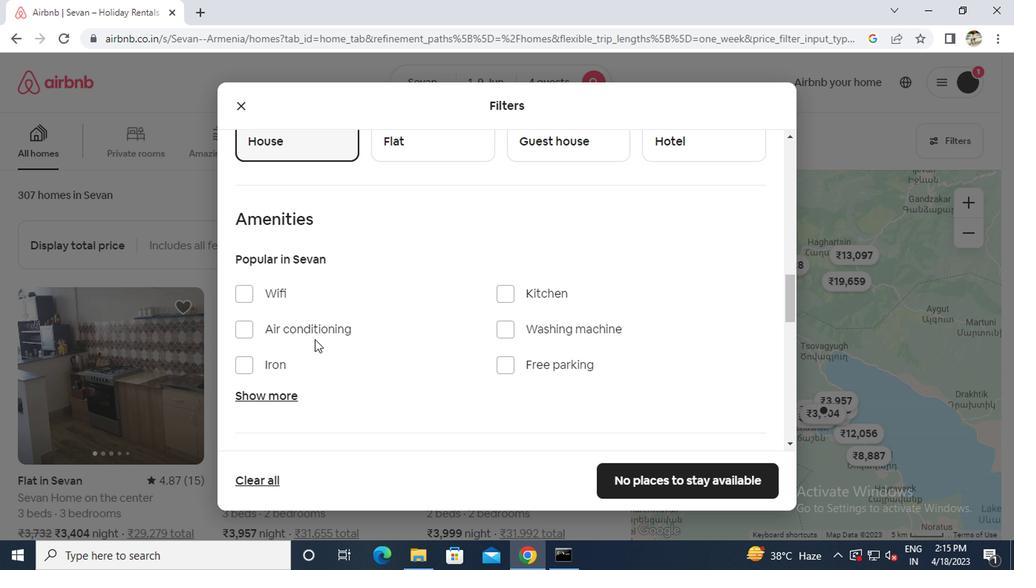 
Action: Mouse moved to (276, 322)
Screenshot: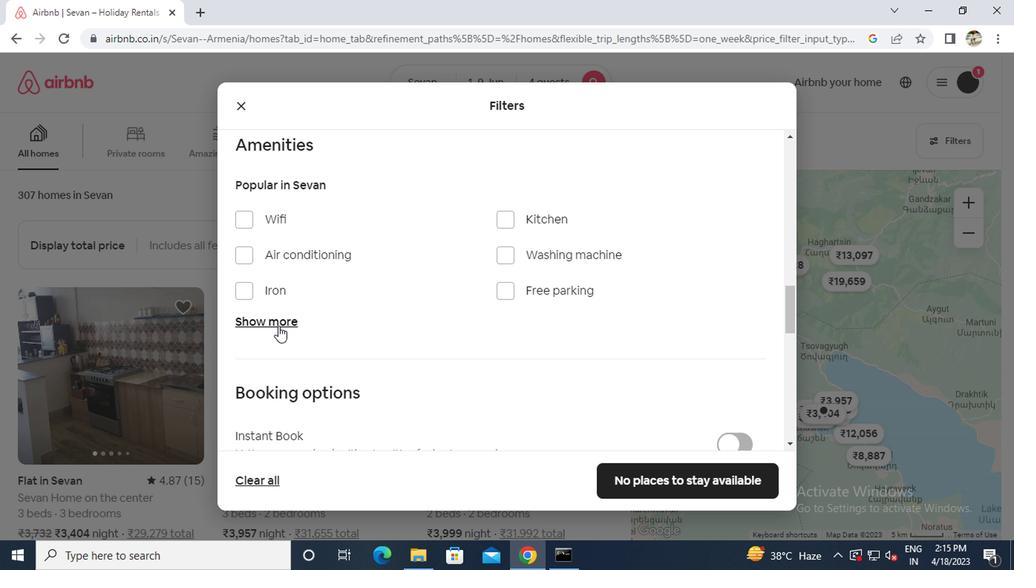 
Action: Mouse pressed left at (276, 322)
Screenshot: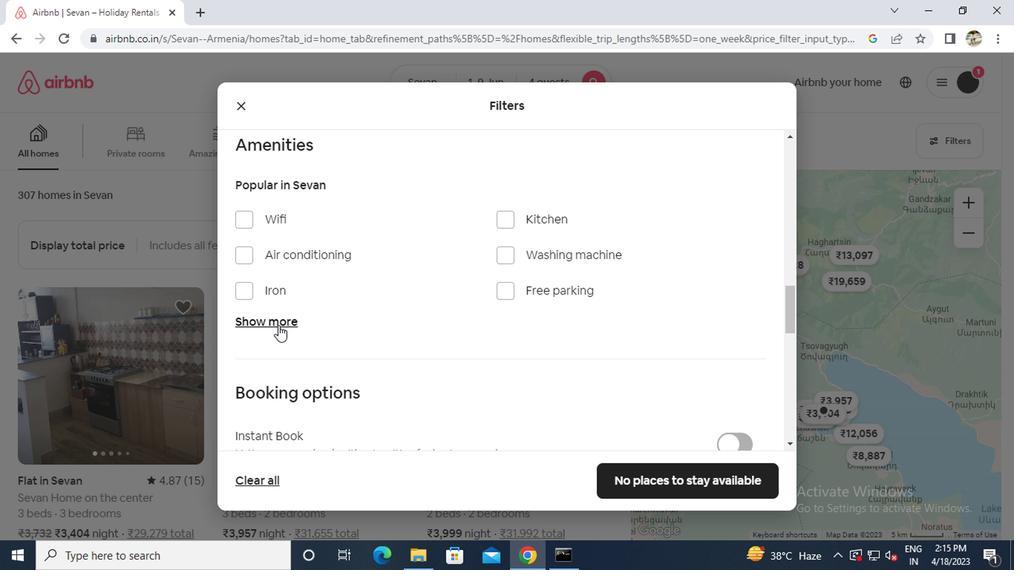 
Action: Mouse moved to (508, 374)
Screenshot: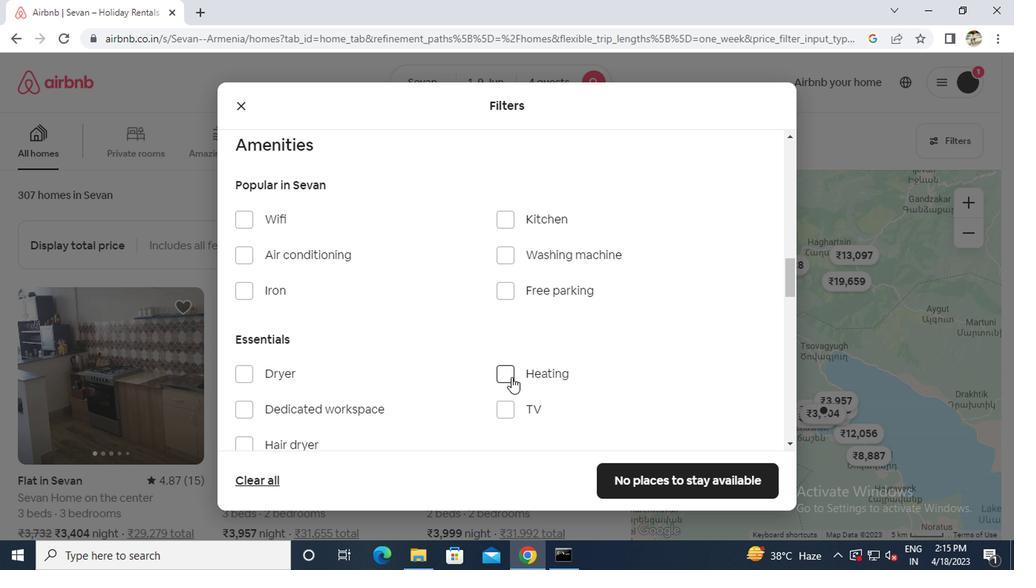 
Action: Mouse pressed left at (508, 374)
Screenshot: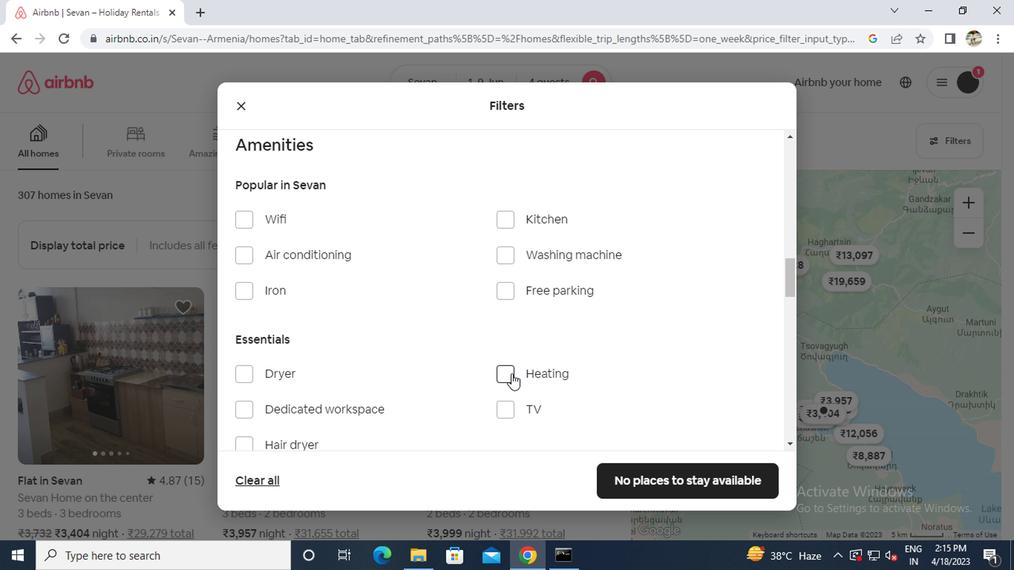 
Action: Mouse scrolled (508, 373) with delta (0, -1)
Screenshot: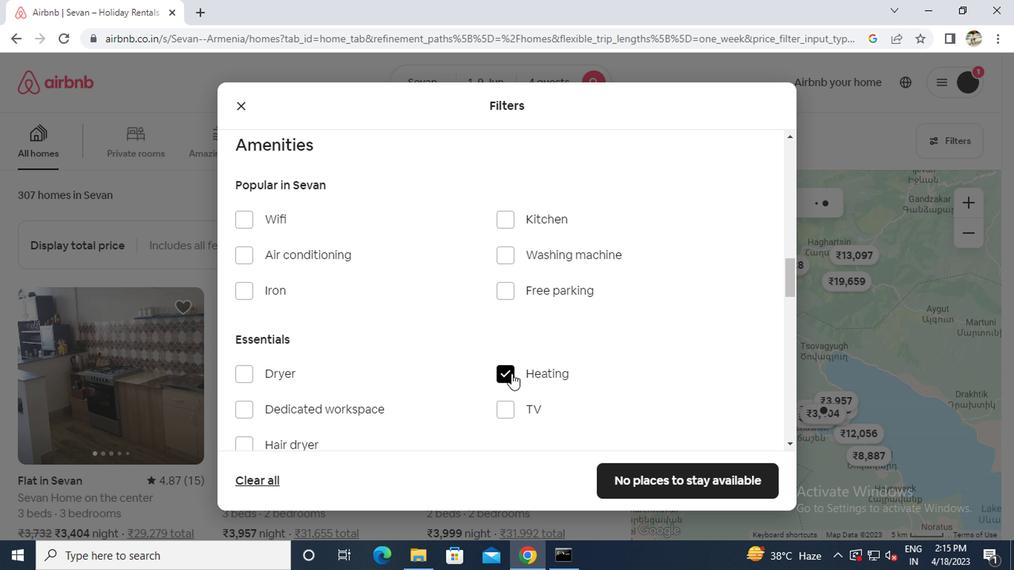 
Action: Mouse scrolled (508, 373) with delta (0, -1)
Screenshot: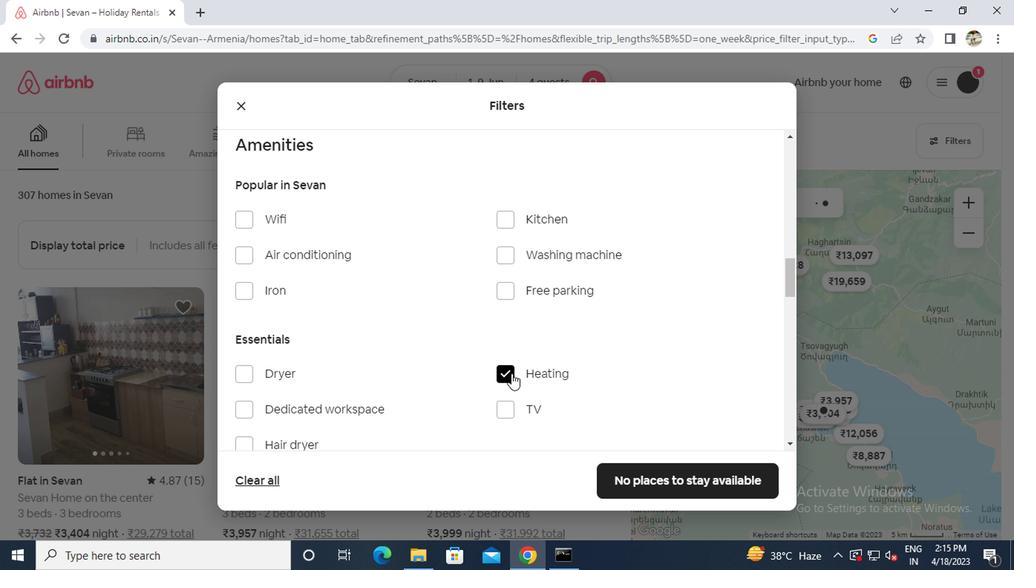 
Action: Mouse scrolled (508, 373) with delta (0, -1)
Screenshot: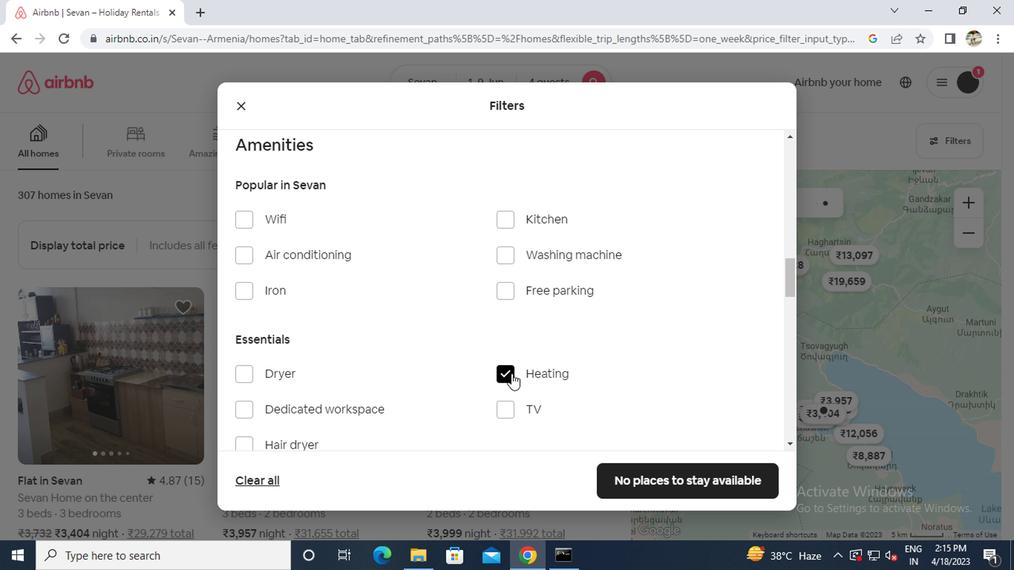 
Action: Mouse scrolled (508, 373) with delta (0, -1)
Screenshot: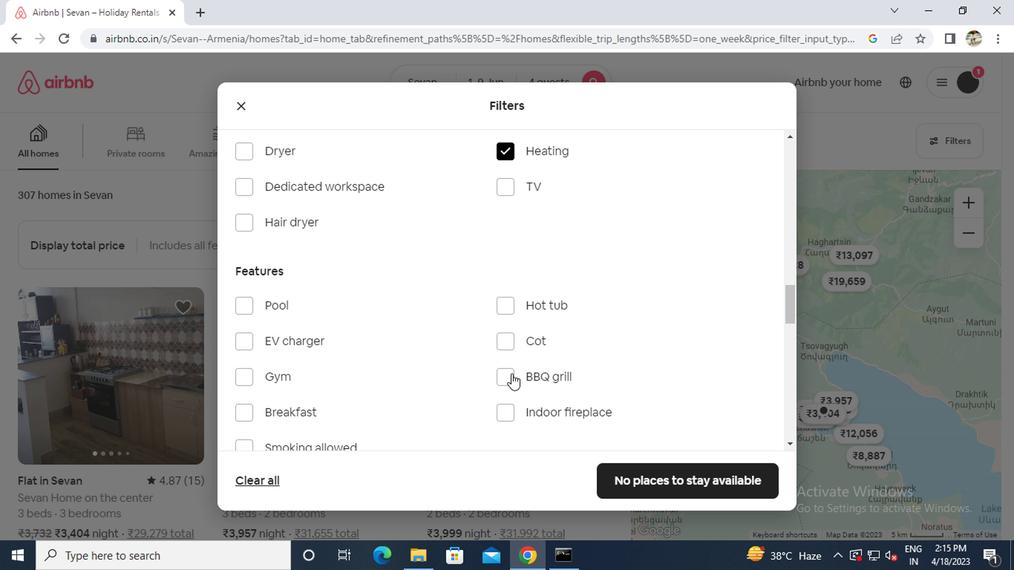 
Action: Mouse scrolled (508, 373) with delta (0, -1)
Screenshot: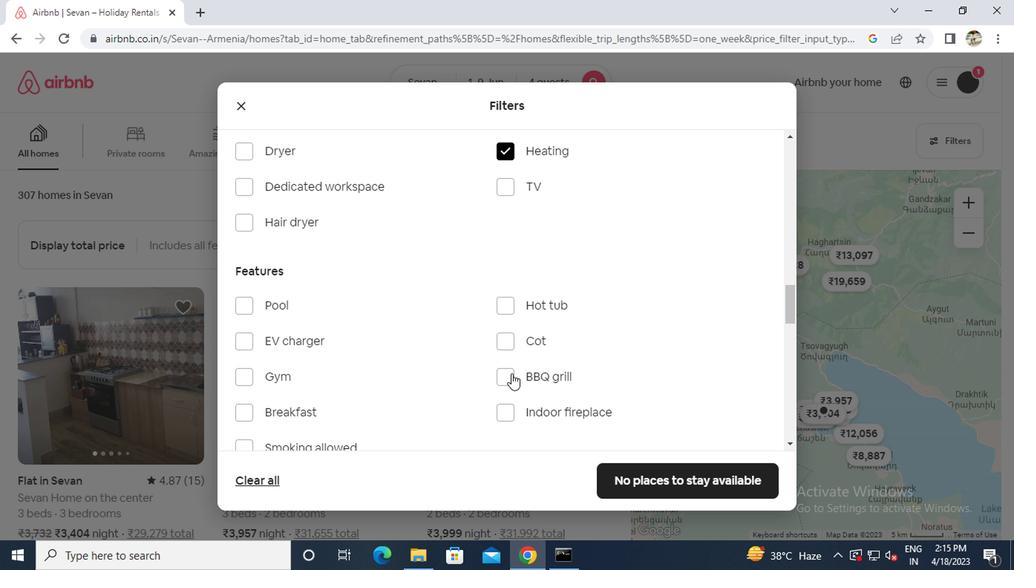 
Action: Mouse scrolled (508, 373) with delta (0, -1)
Screenshot: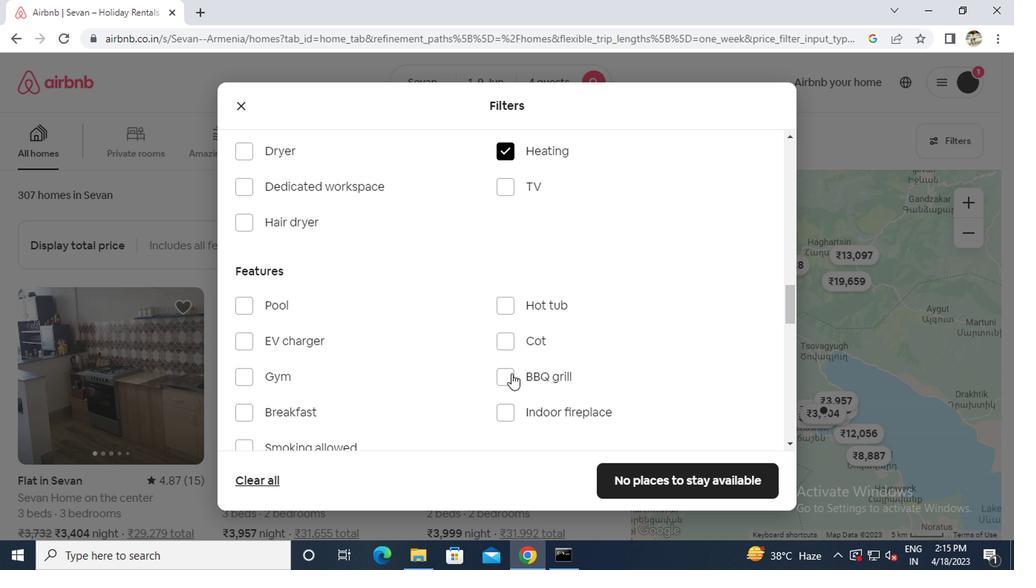 
Action: Mouse moved to (508, 374)
Screenshot: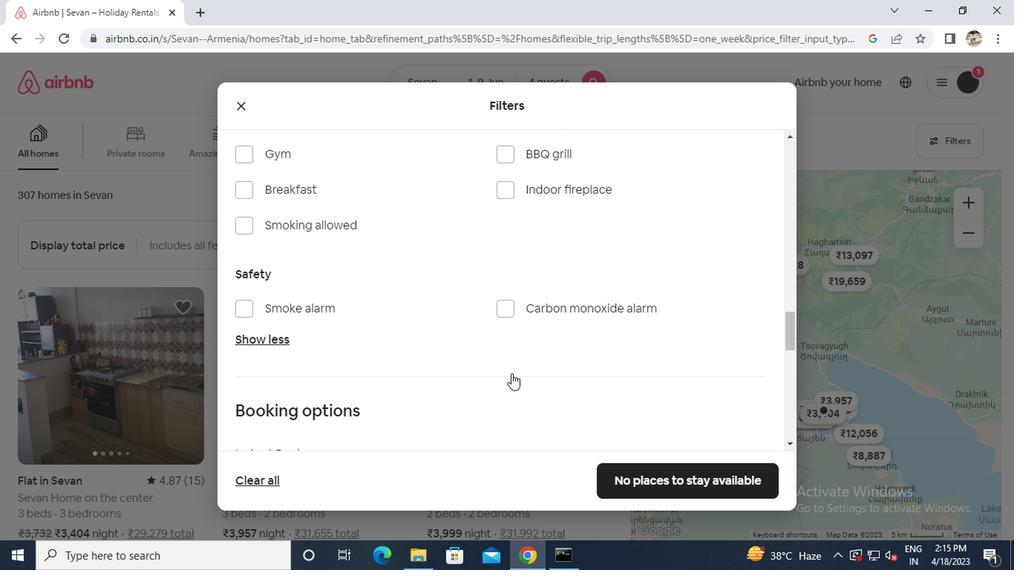 
Action: Mouse scrolled (508, 373) with delta (0, -1)
Screenshot: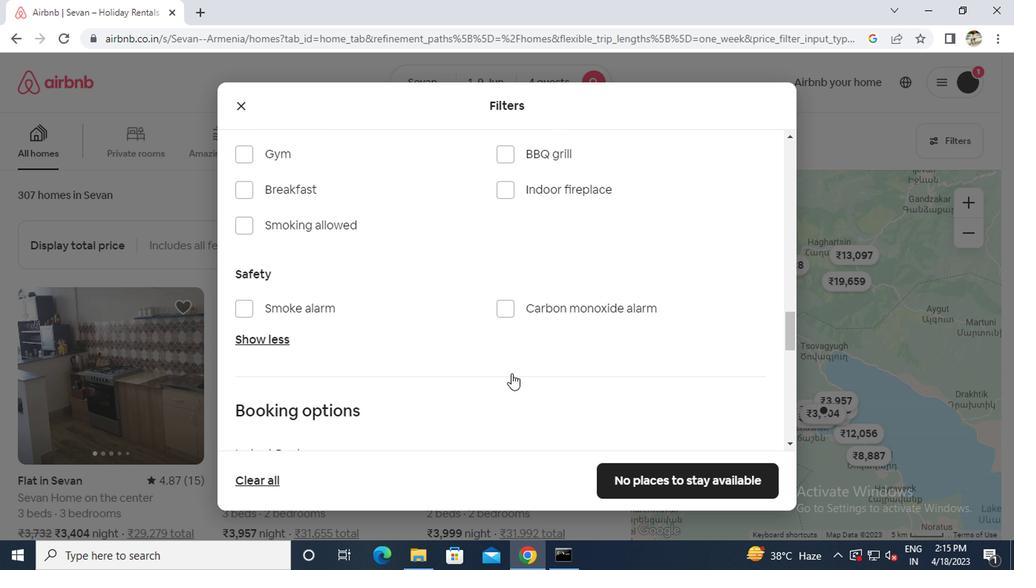 
Action: Mouse scrolled (508, 373) with delta (0, -1)
Screenshot: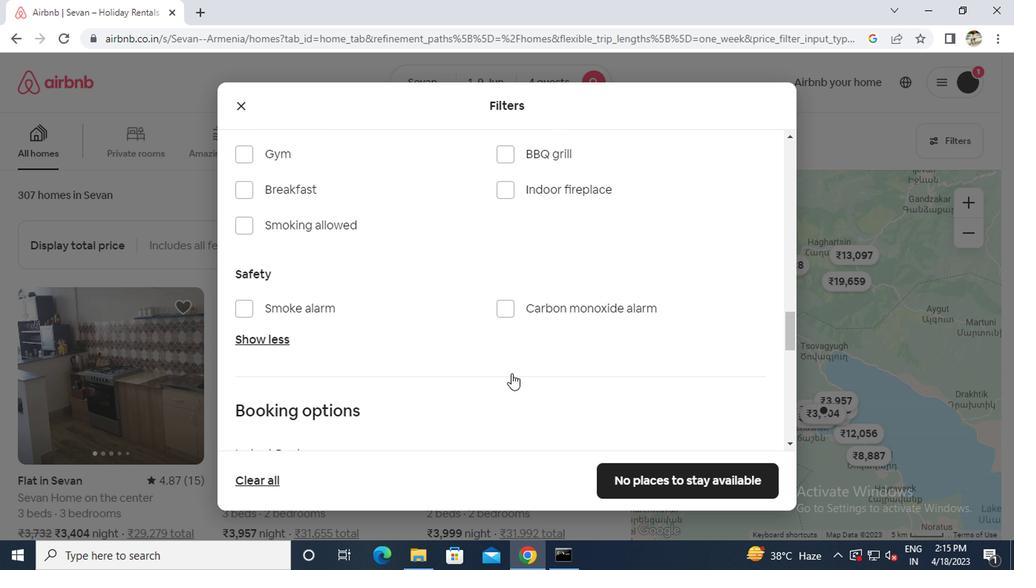 
Action: Mouse moved to (509, 373)
Screenshot: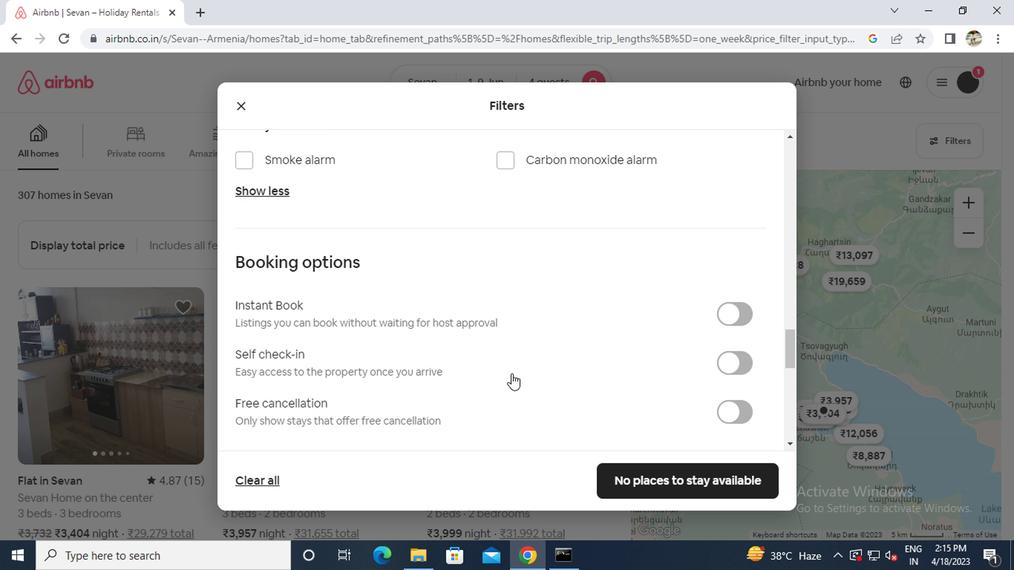 
Action: Mouse scrolled (509, 372) with delta (0, 0)
Screenshot: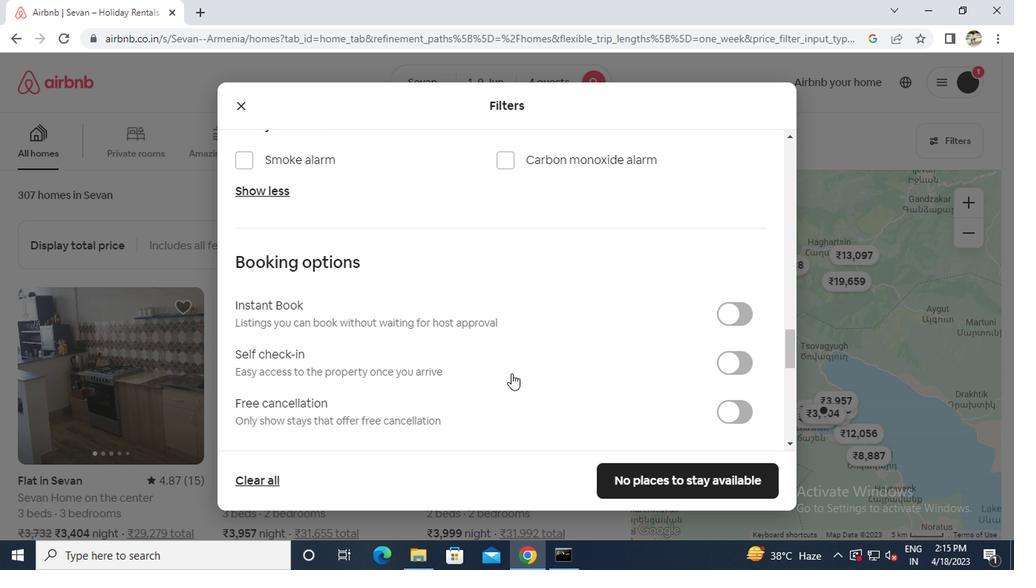 
Action: Mouse moved to (734, 294)
Screenshot: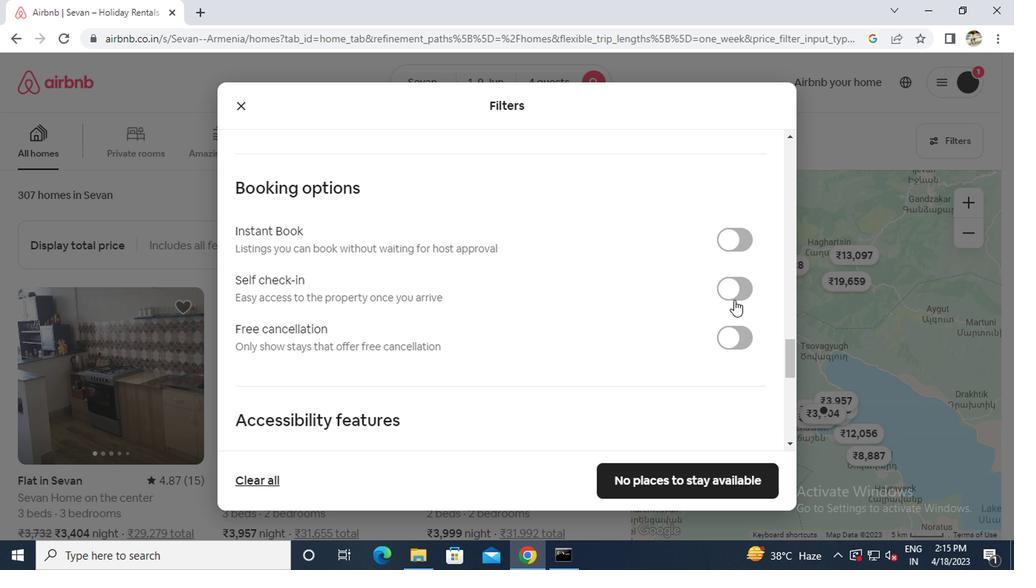 
Action: Mouse pressed left at (734, 294)
Screenshot: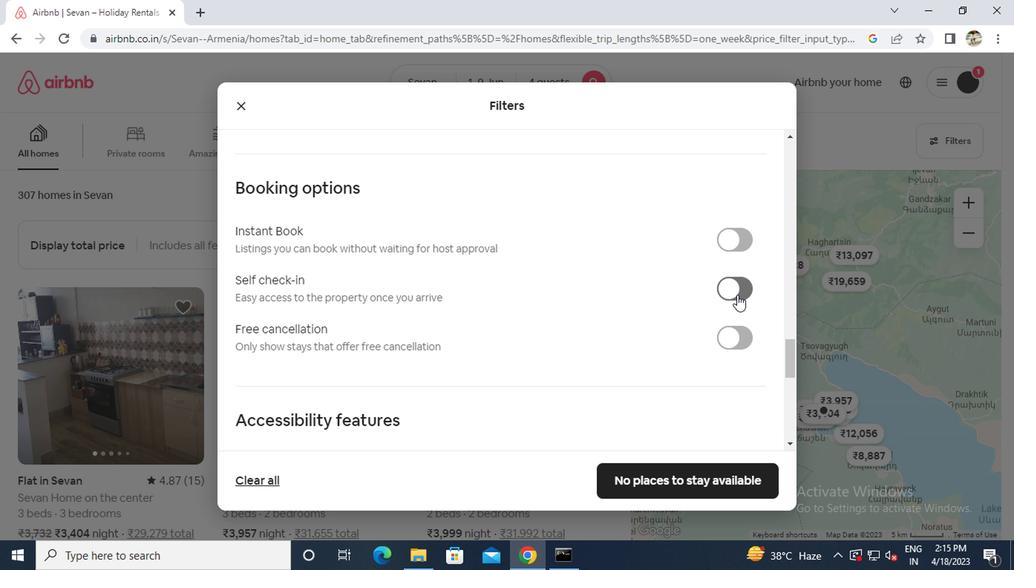 
Action: Mouse moved to (602, 301)
Screenshot: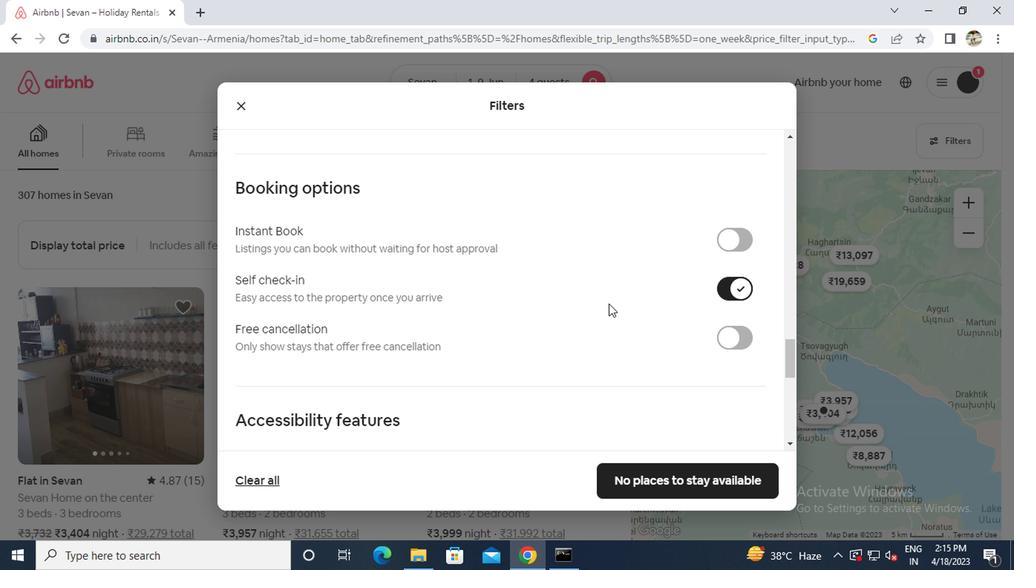 
Action: Mouse scrolled (602, 300) with delta (0, -1)
Screenshot: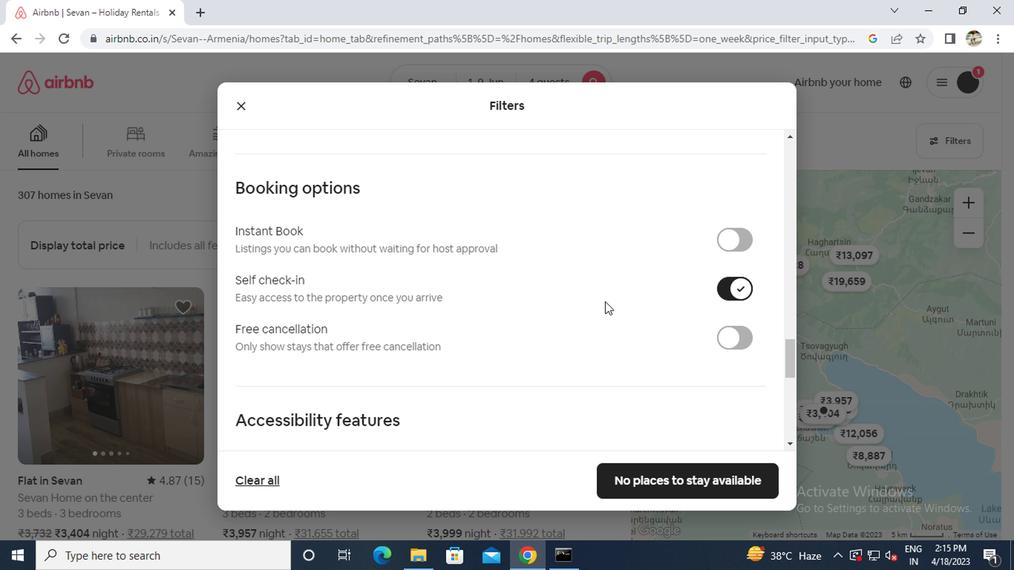 
Action: Mouse scrolled (602, 300) with delta (0, -1)
Screenshot: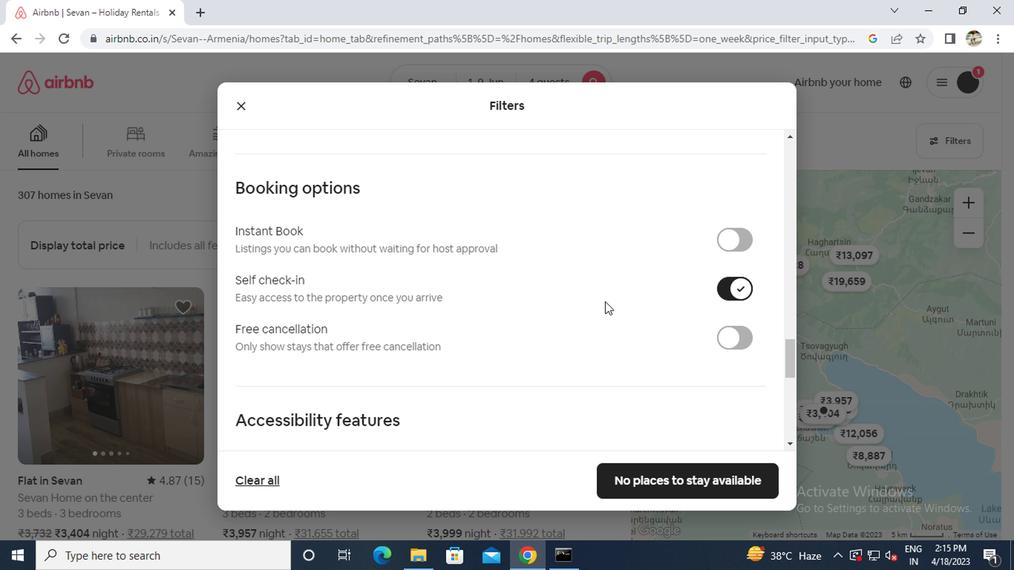 
Action: Mouse scrolled (602, 300) with delta (0, -1)
Screenshot: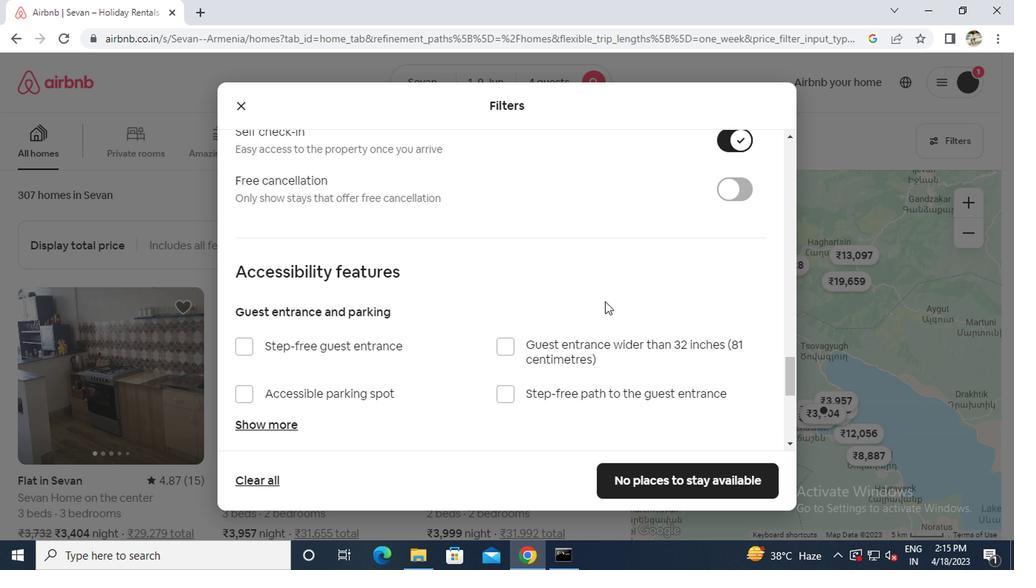 
Action: Mouse scrolled (602, 300) with delta (0, -1)
Screenshot: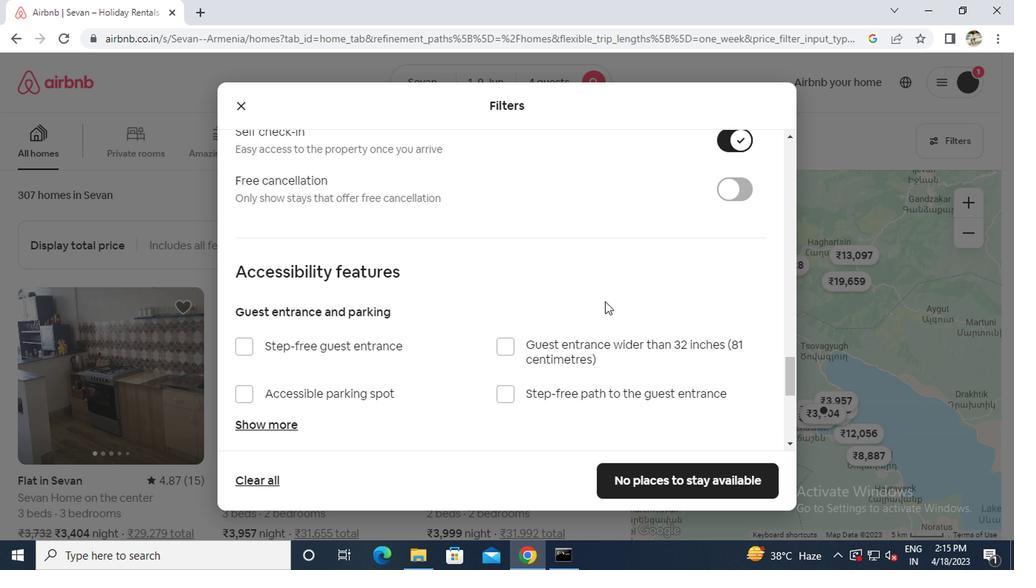 
Action: Mouse scrolled (602, 300) with delta (0, -1)
Screenshot: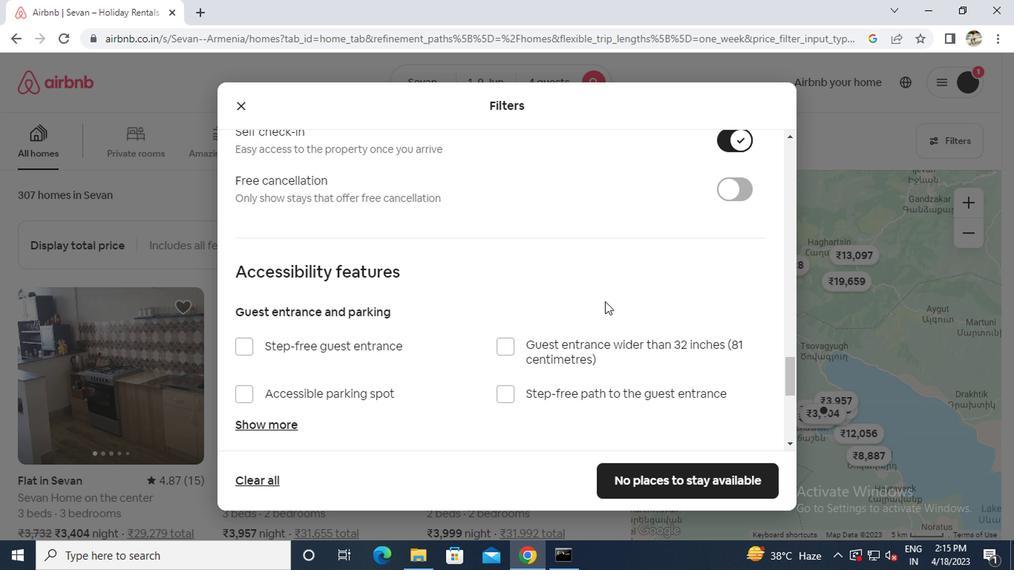 
Action: Mouse scrolled (602, 300) with delta (0, -1)
Screenshot: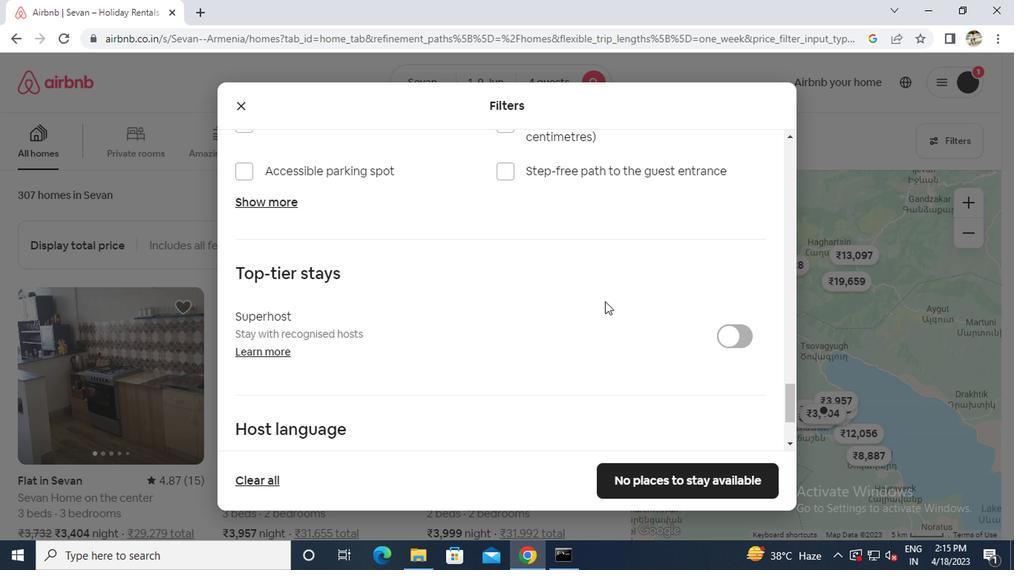 
Action: Mouse scrolled (602, 300) with delta (0, -1)
Screenshot: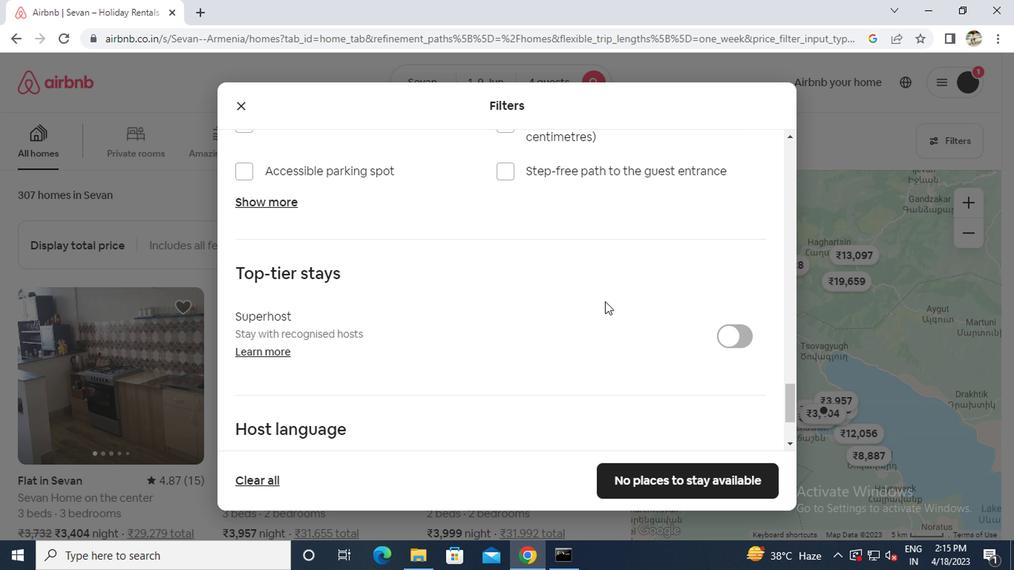 
Action: Mouse scrolled (602, 300) with delta (0, -1)
Screenshot: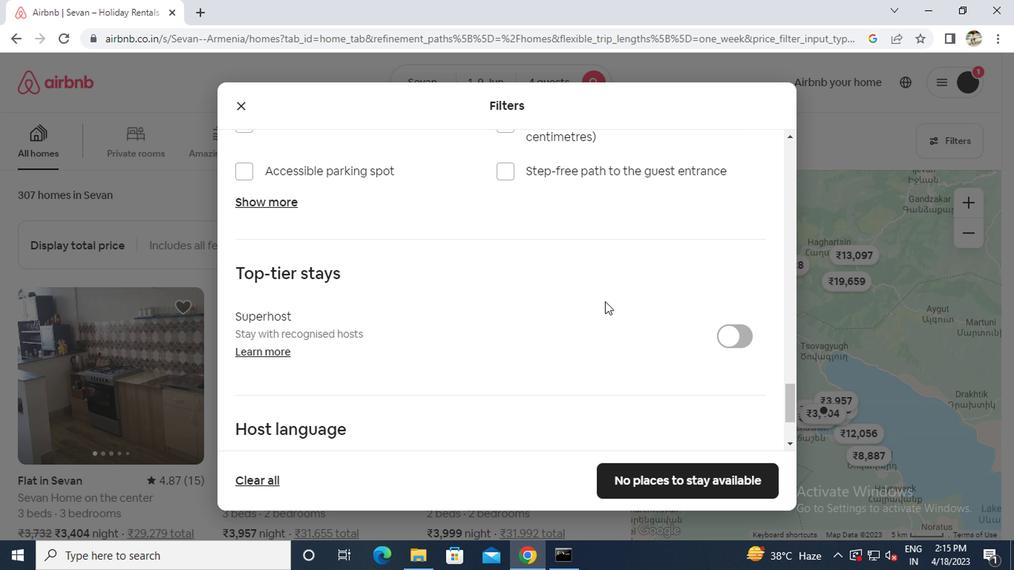 
Action: Mouse scrolled (602, 300) with delta (0, -1)
Screenshot: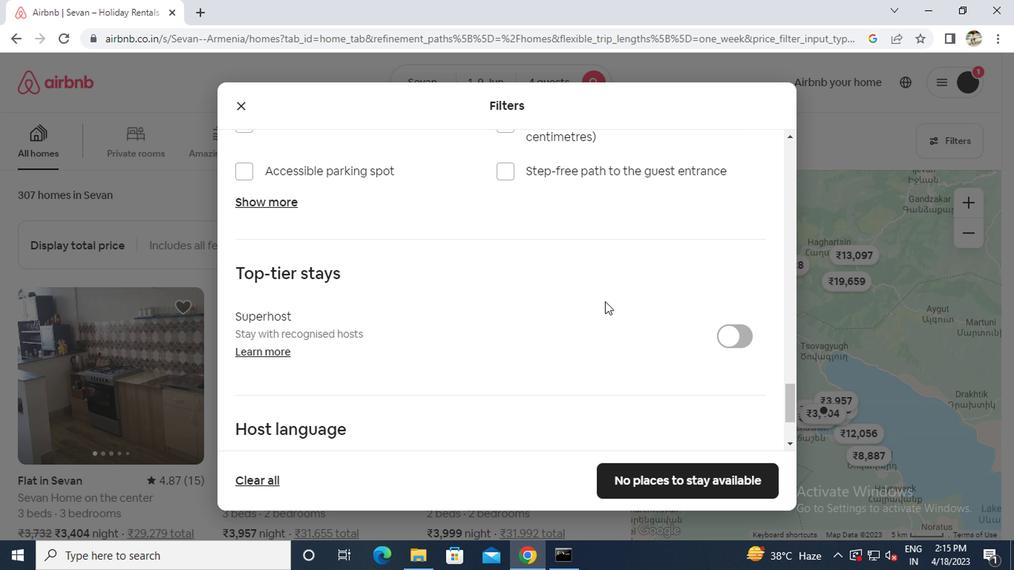 
Action: Mouse moved to (543, 297)
Screenshot: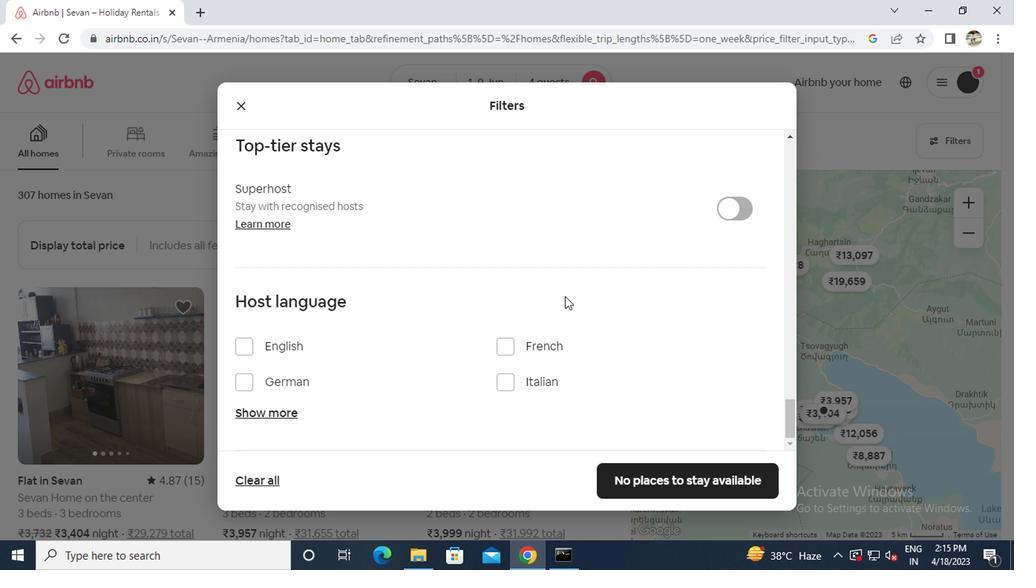 
Action: Mouse scrolled (543, 296) with delta (0, -1)
Screenshot: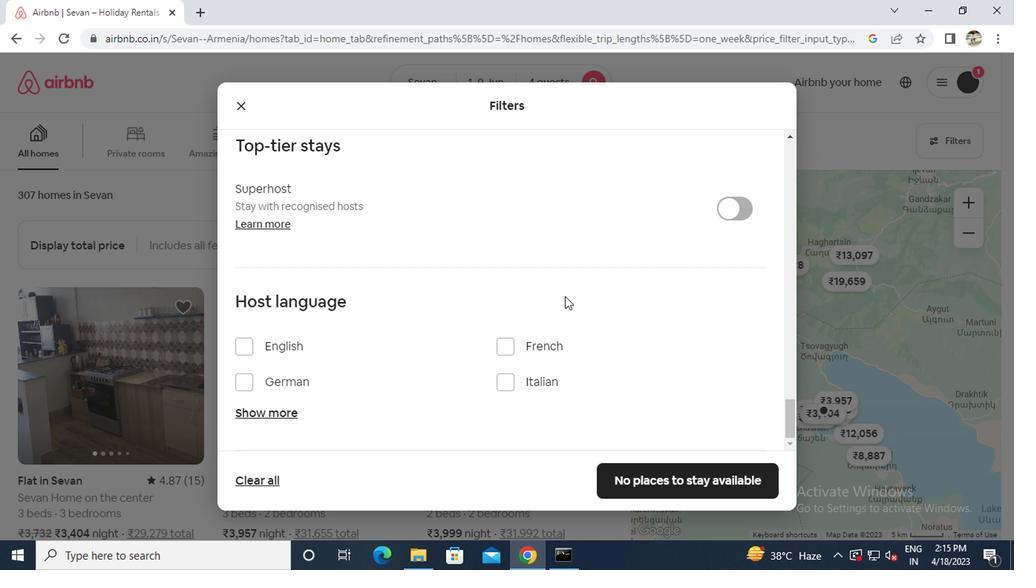 
Action: Mouse moved to (543, 297)
Screenshot: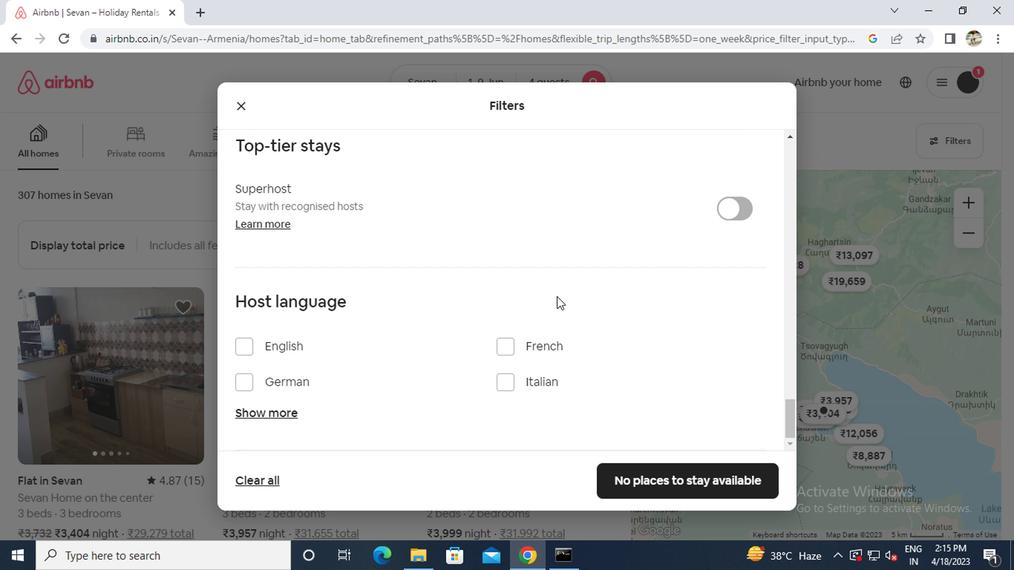 
Action: Mouse scrolled (543, 296) with delta (0, -1)
Screenshot: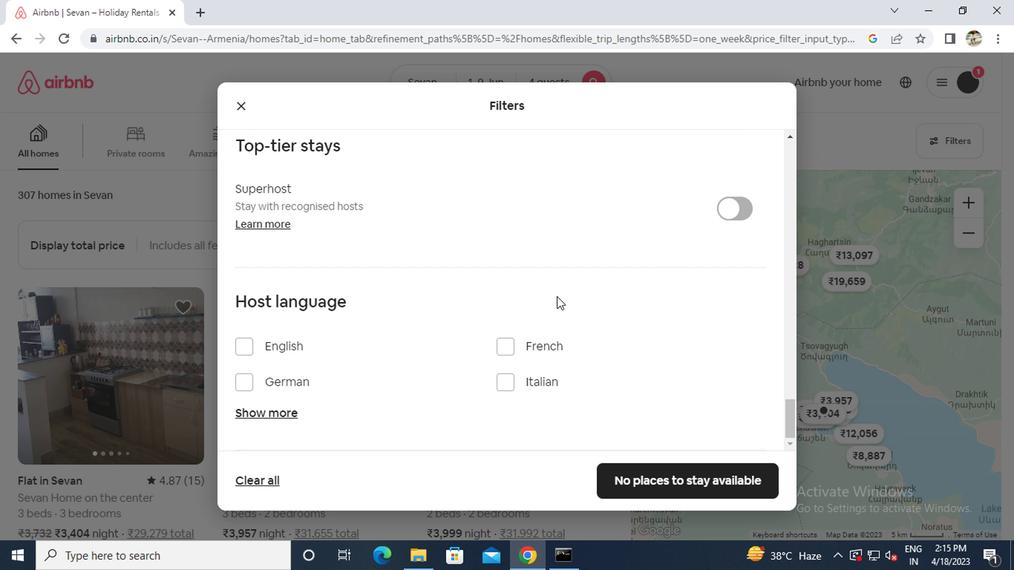 
Action: Mouse moved to (541, 297)
Screenshot: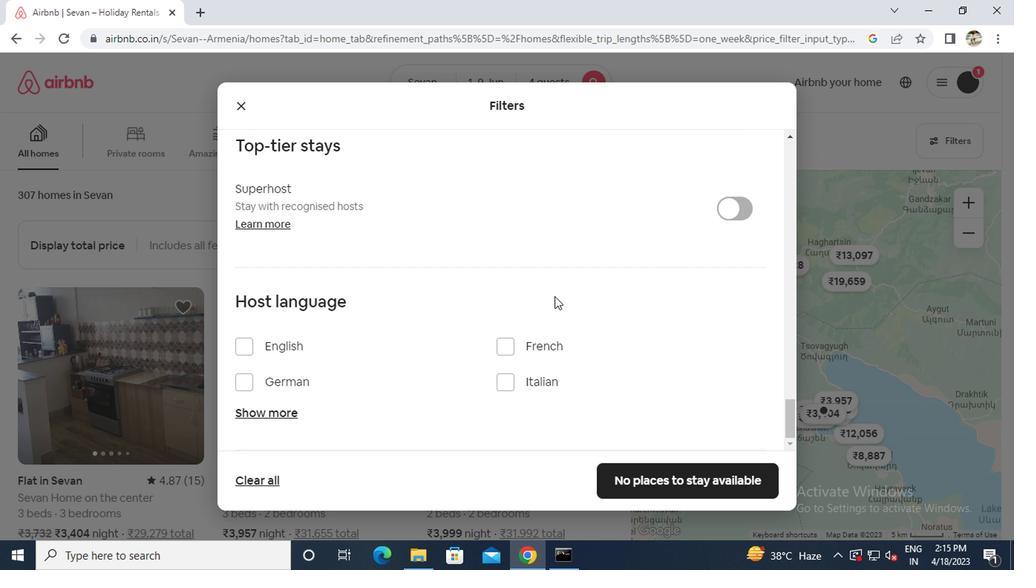 
Action: Mouse scrolled (541, 296) with delta (0, -1)
Screenshot: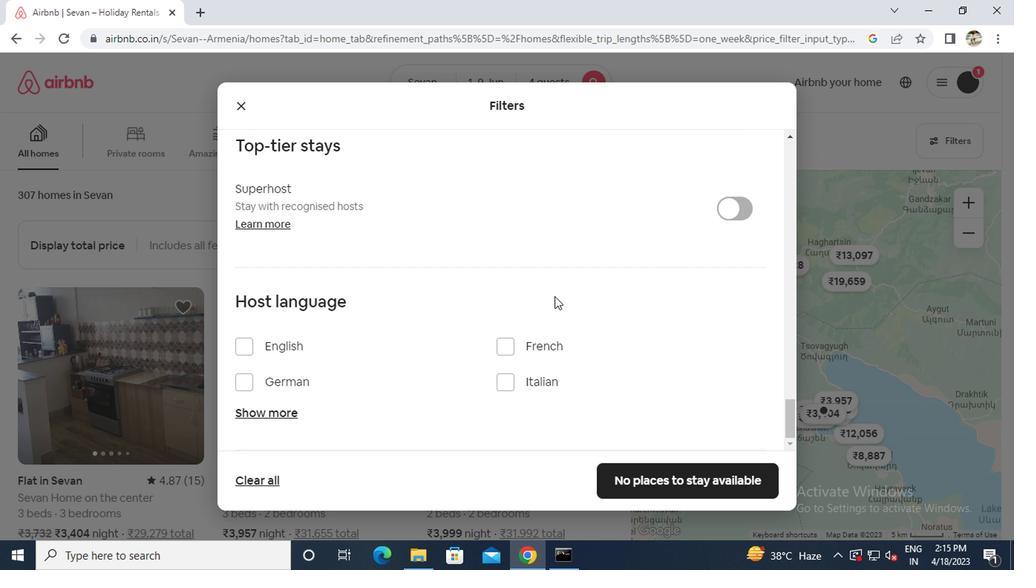 
Action: Mouse moved to (242, 343)
Screenshot: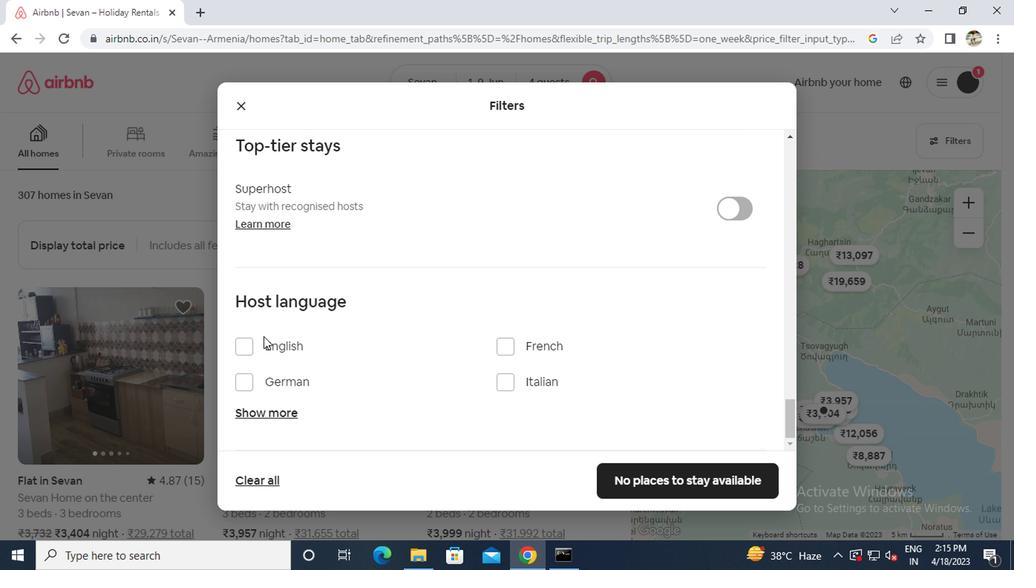 
Action: Mouse pressed left at (242, 343)
Screenshot: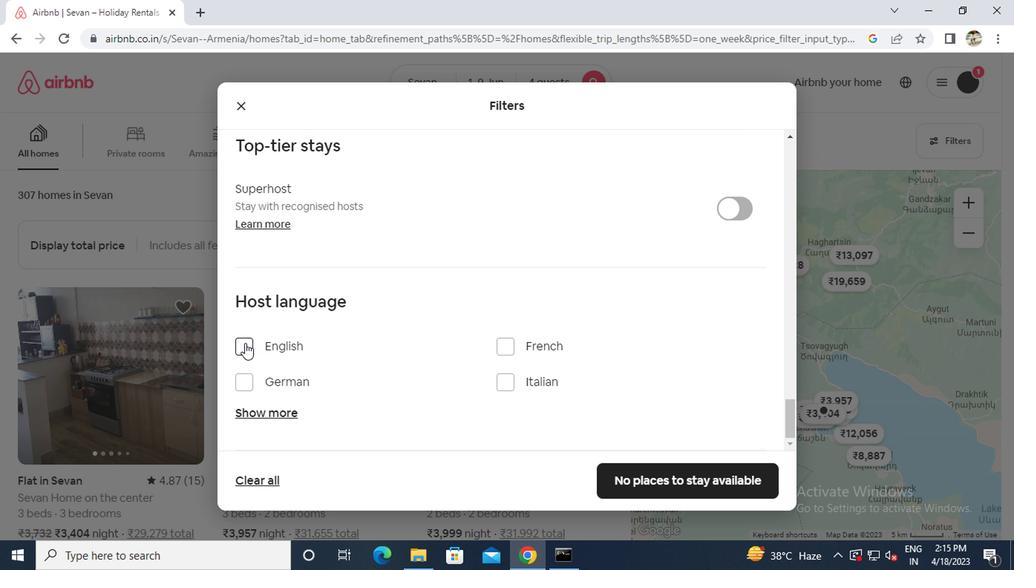 
Action: Mouse moved to (671, 474)
Screenshot: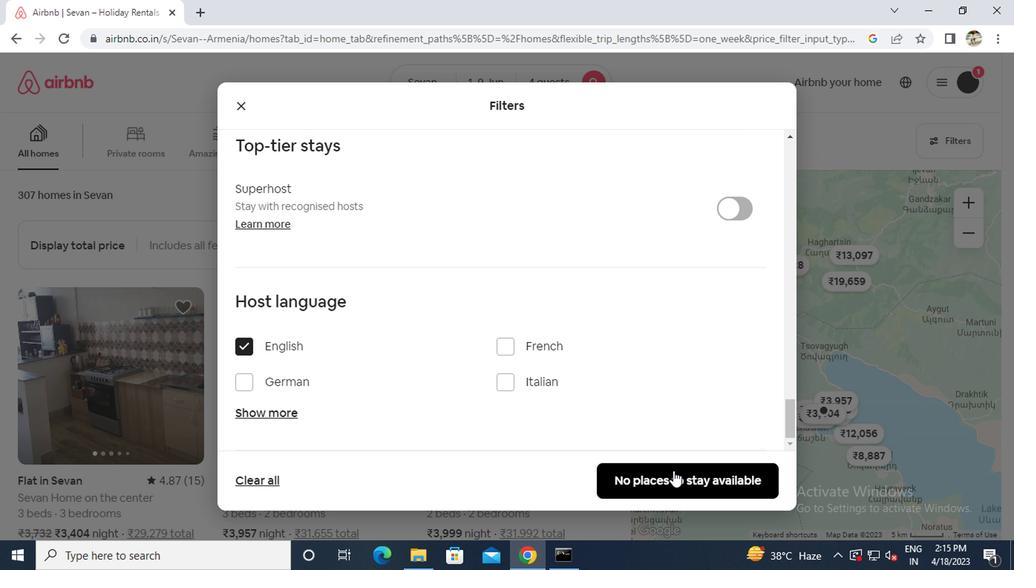 
Action: Mouse pressed left at (671, 474)
Screenshot: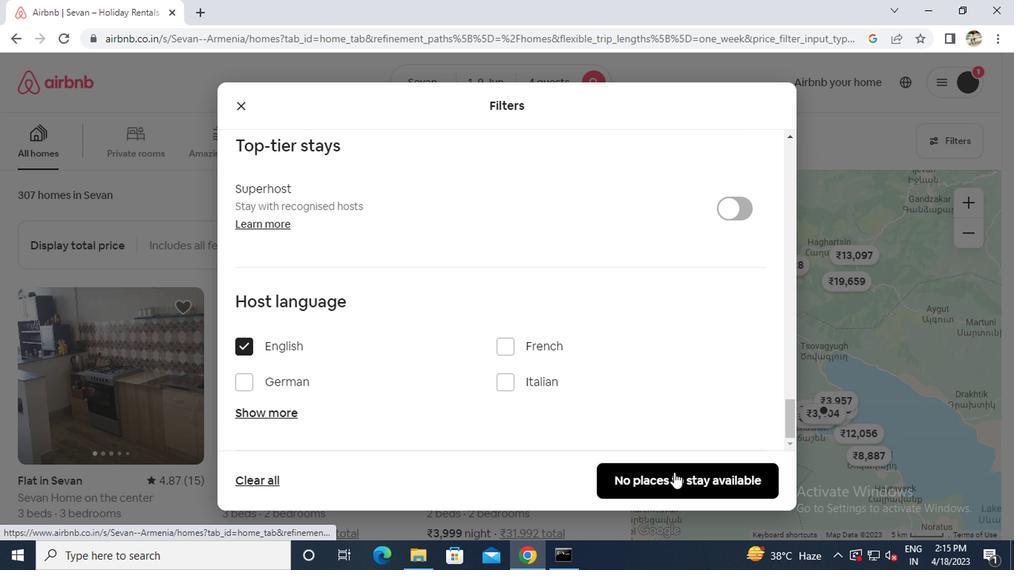 
